 Task: Check the sale-to-list ratio of fresh paint in the last 1 year.
Action: Mouse moved to (957, 280)
Screenshot: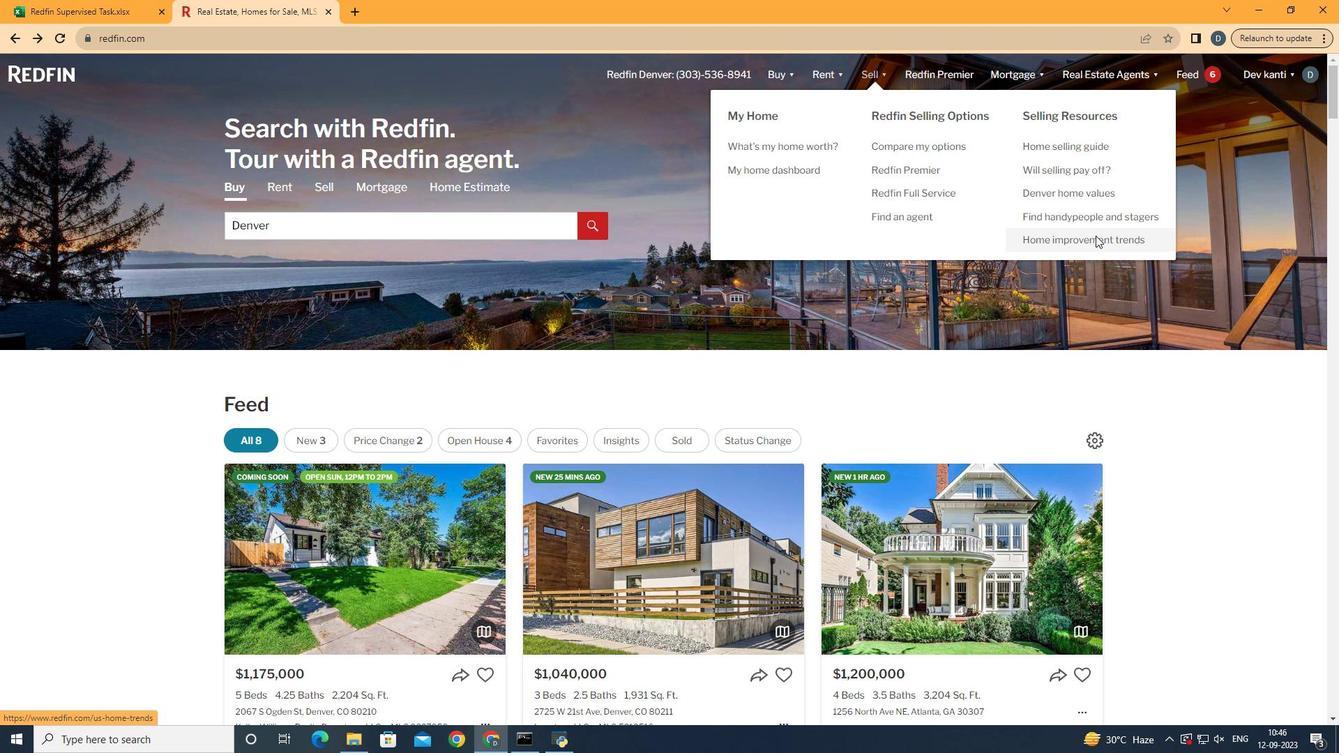 
Action: Mouse pressed left at (957, 280)
Screenshot: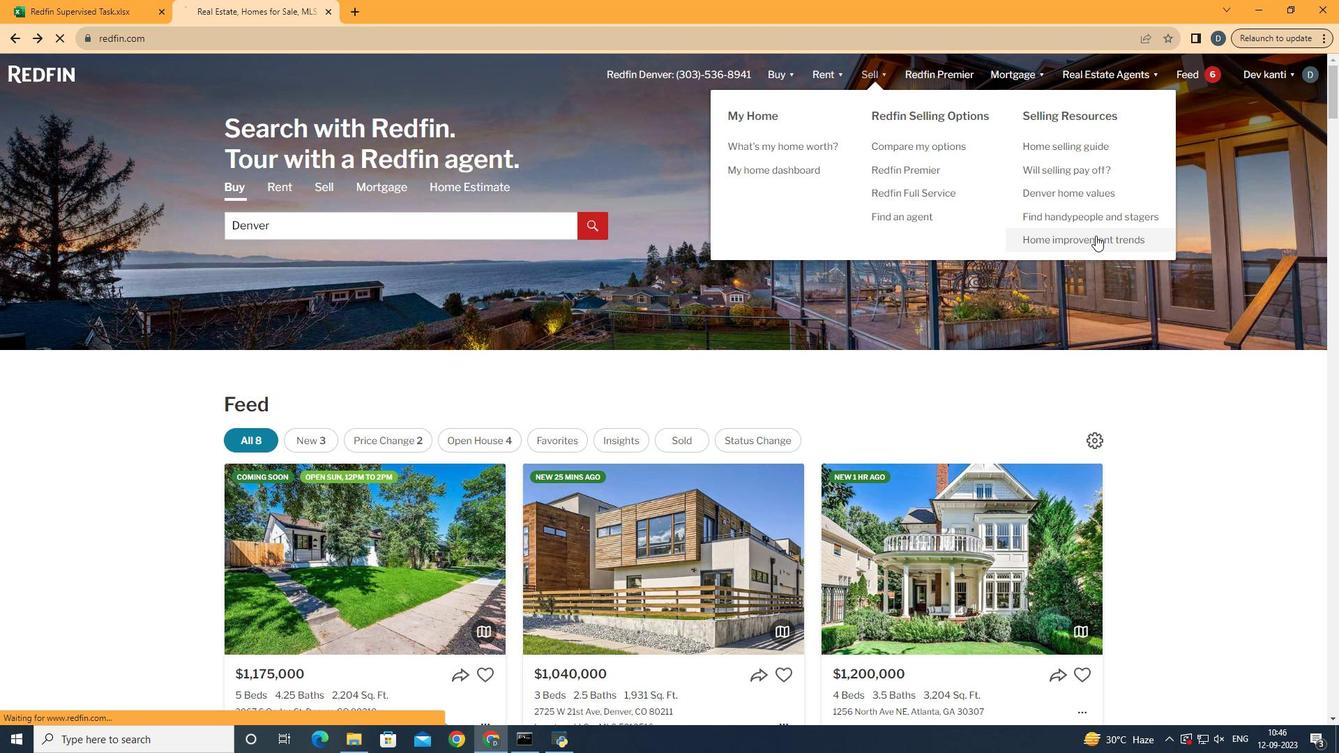 
Action: Mouse moved to (417, 311)
Screenshot: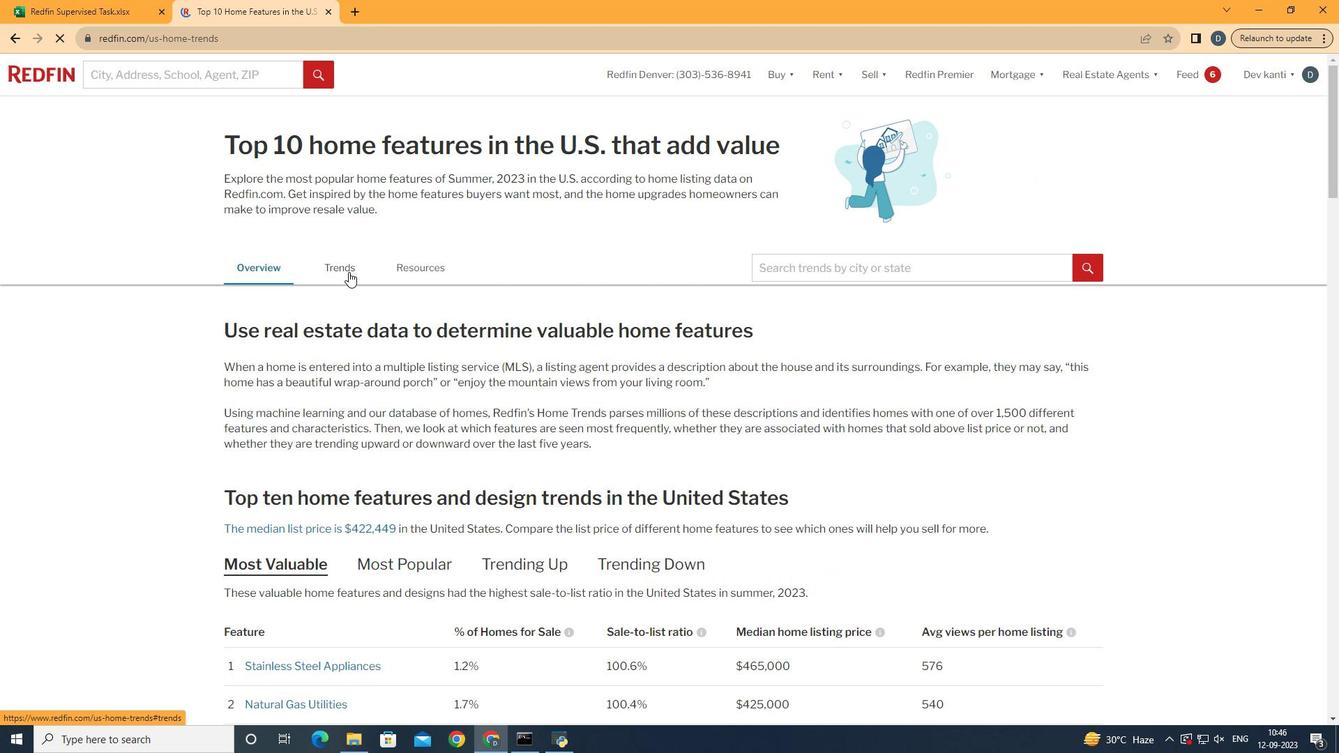
Action: Mouse pressed left at (417, 311)
Screenshot: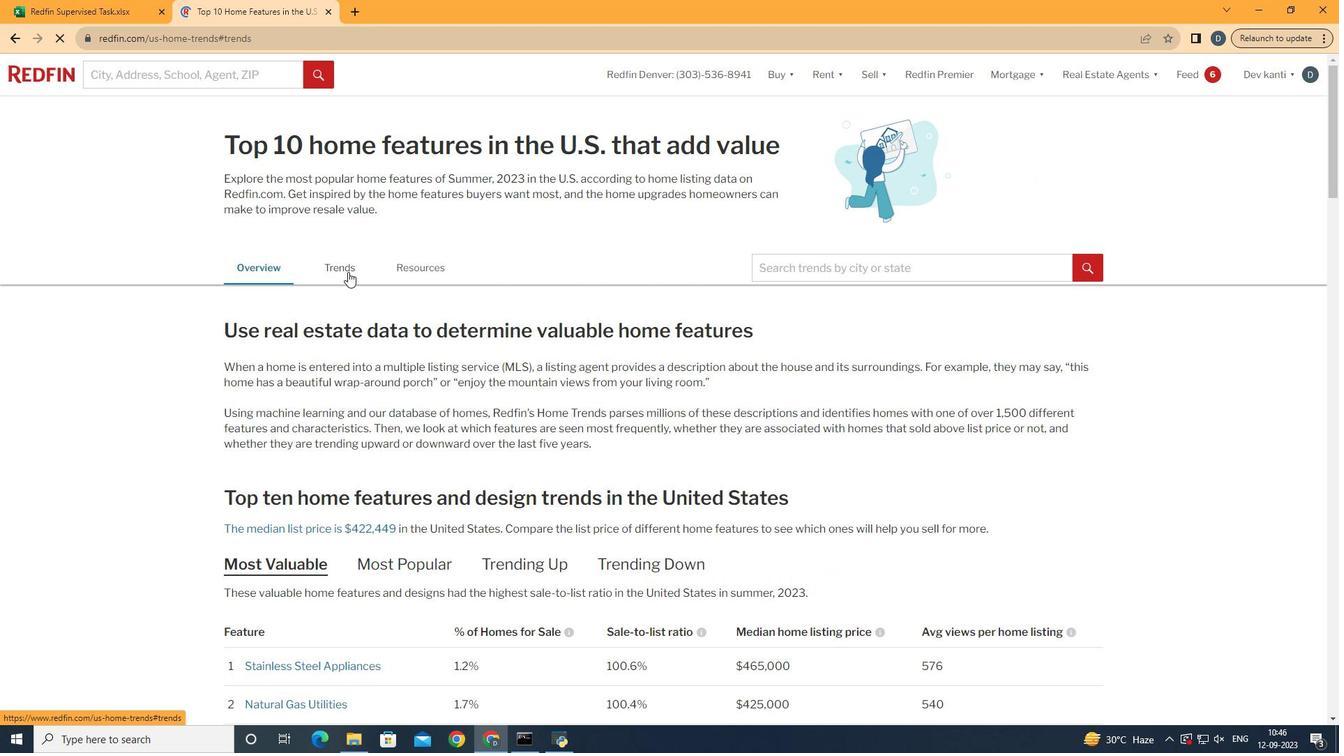 
Action: Mouse moved to (522, 450)
Screenshot: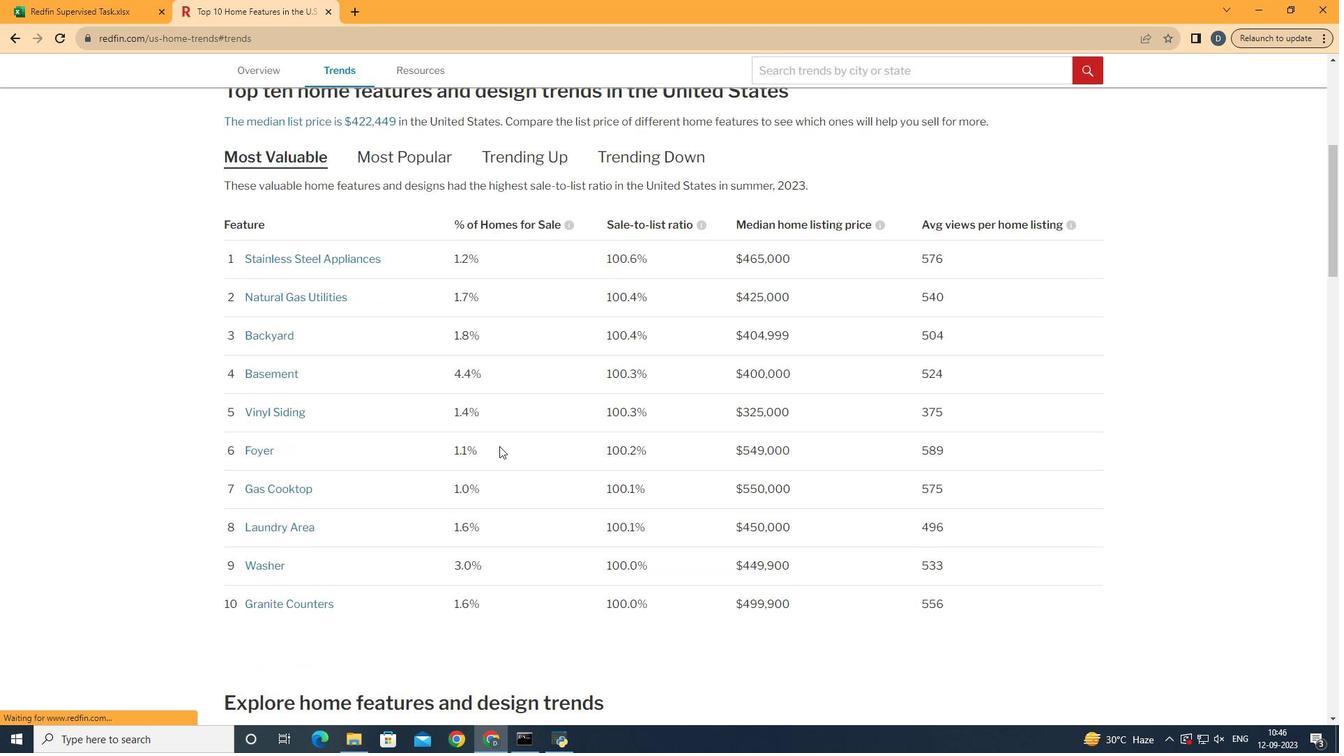 
Action: Mouse scrolled (522, 450) with delta (0, 0)
Screenshot: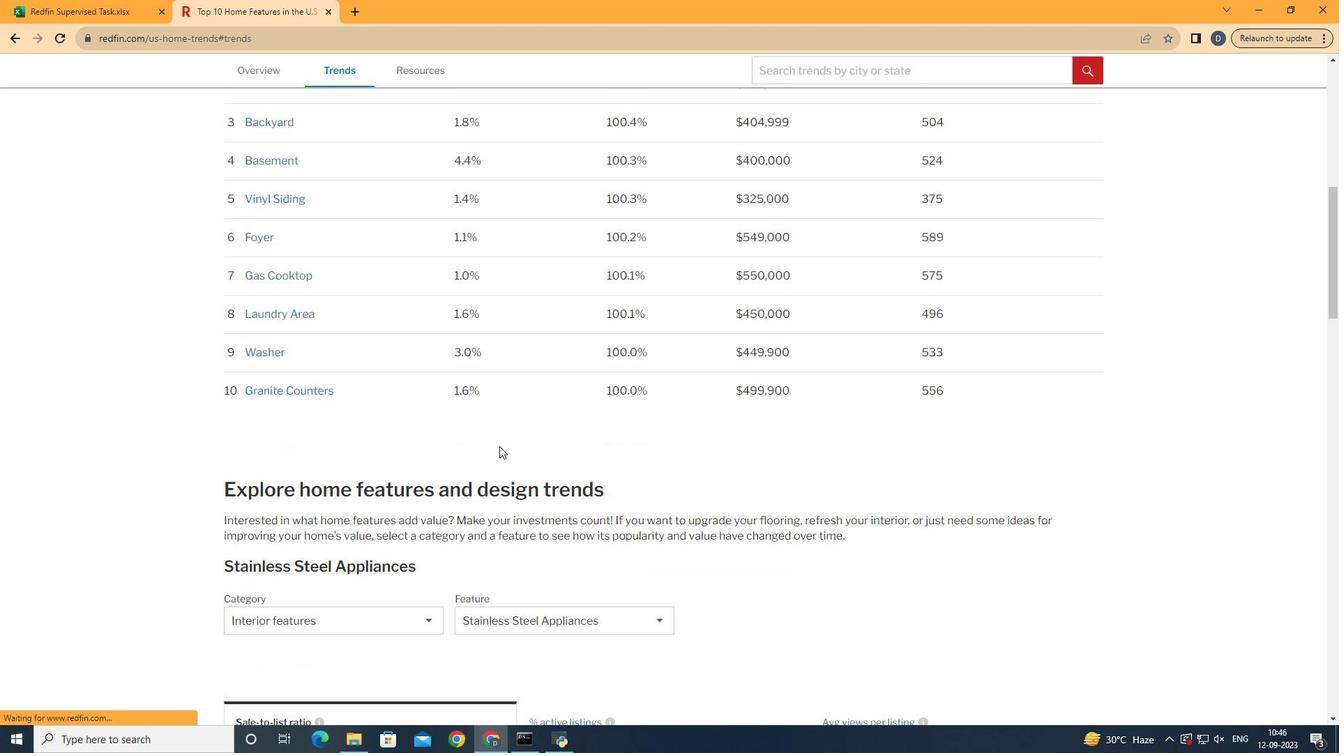 
Action: Mouse moved to (522, 450)
Screenshot: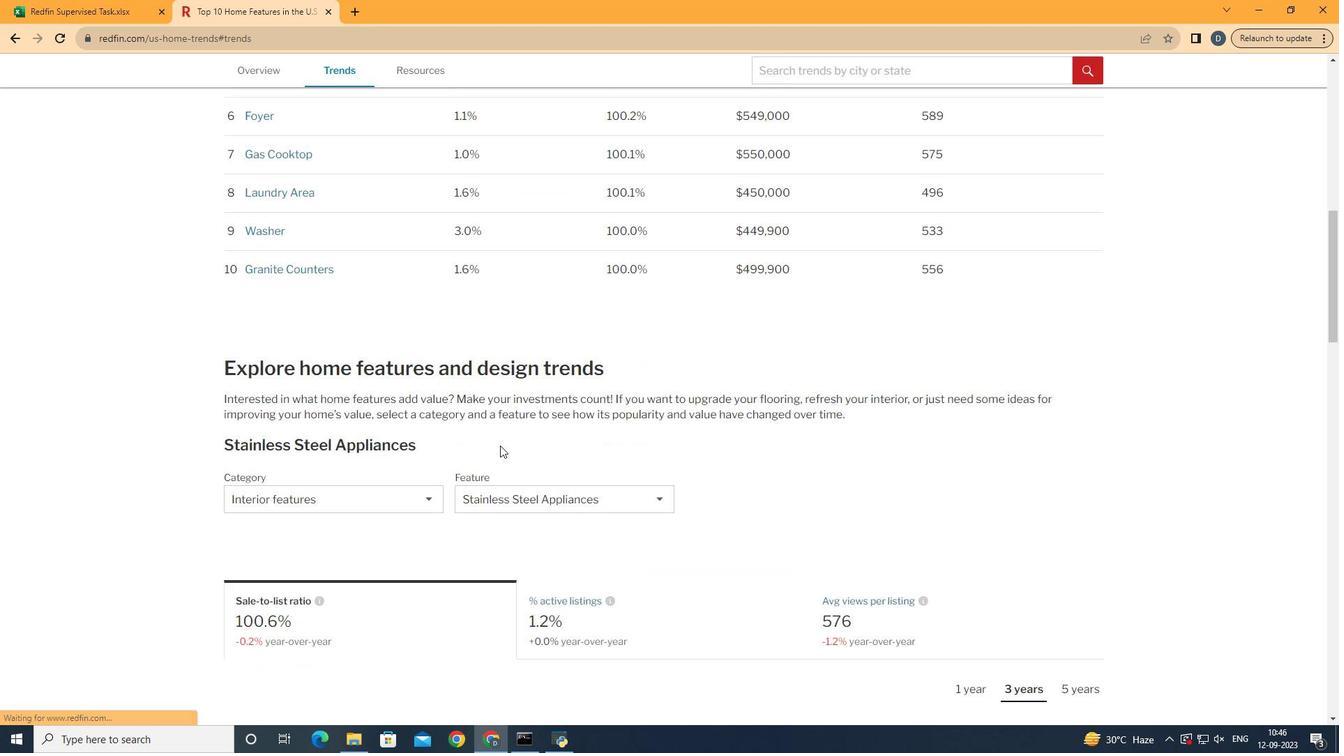 
Action: Mouse scrolled (522, 450) with delta (0, 0)
Screenshot: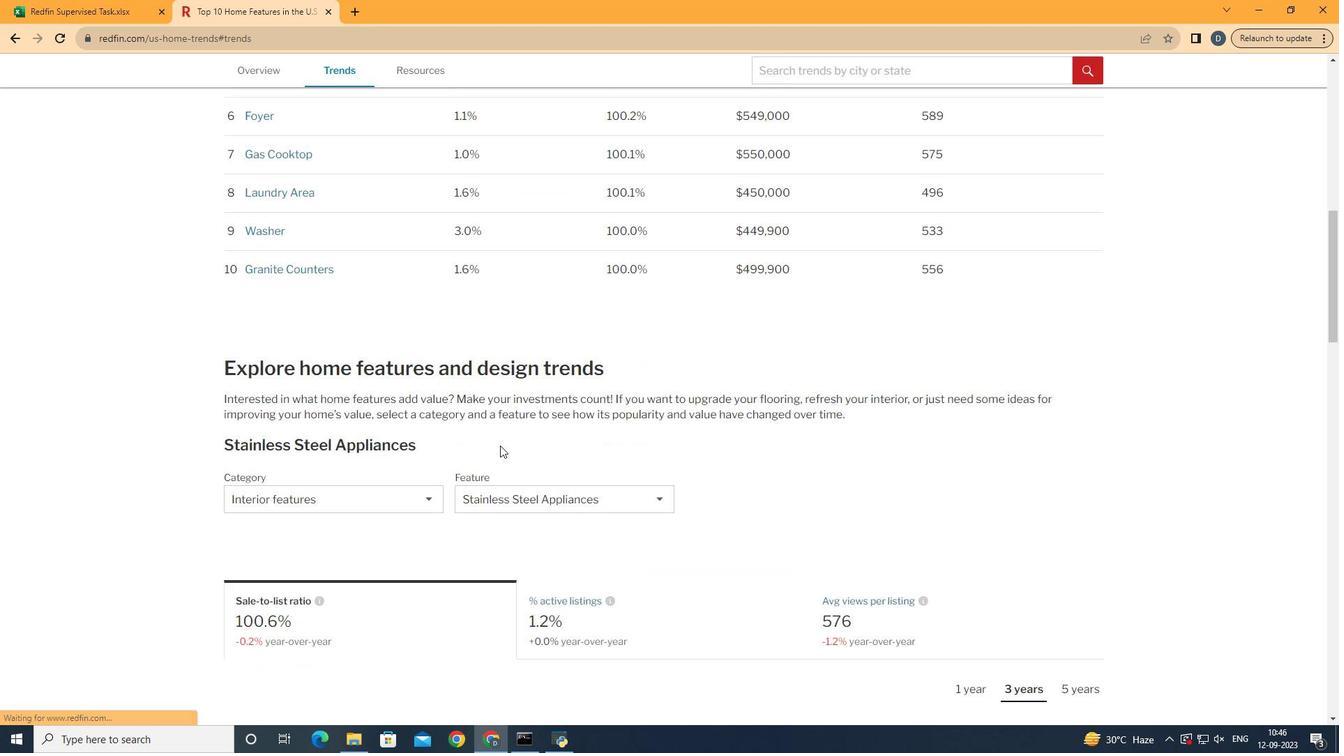 
Action: Mouse moved to (523, 450)
Screenshot: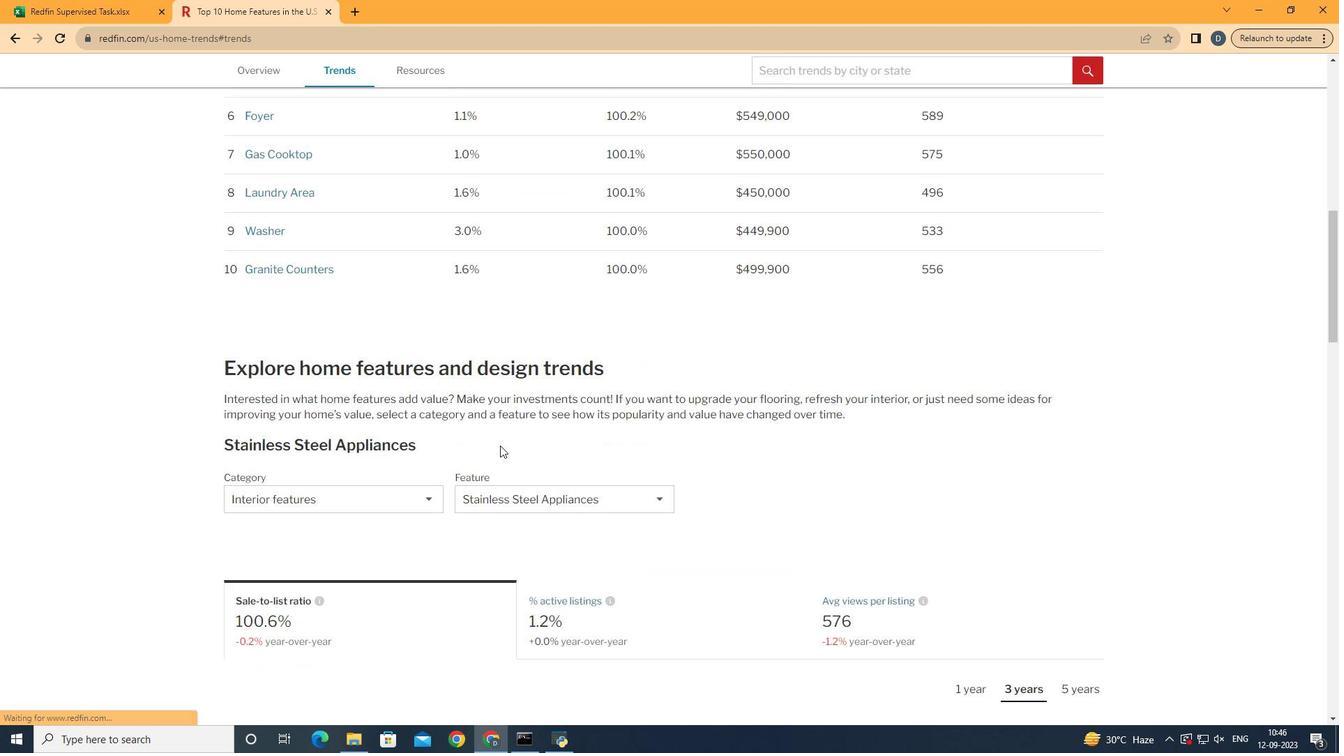 
Action: Mouse scrolled (523, 450) with delta (0, 0)
Screenshot: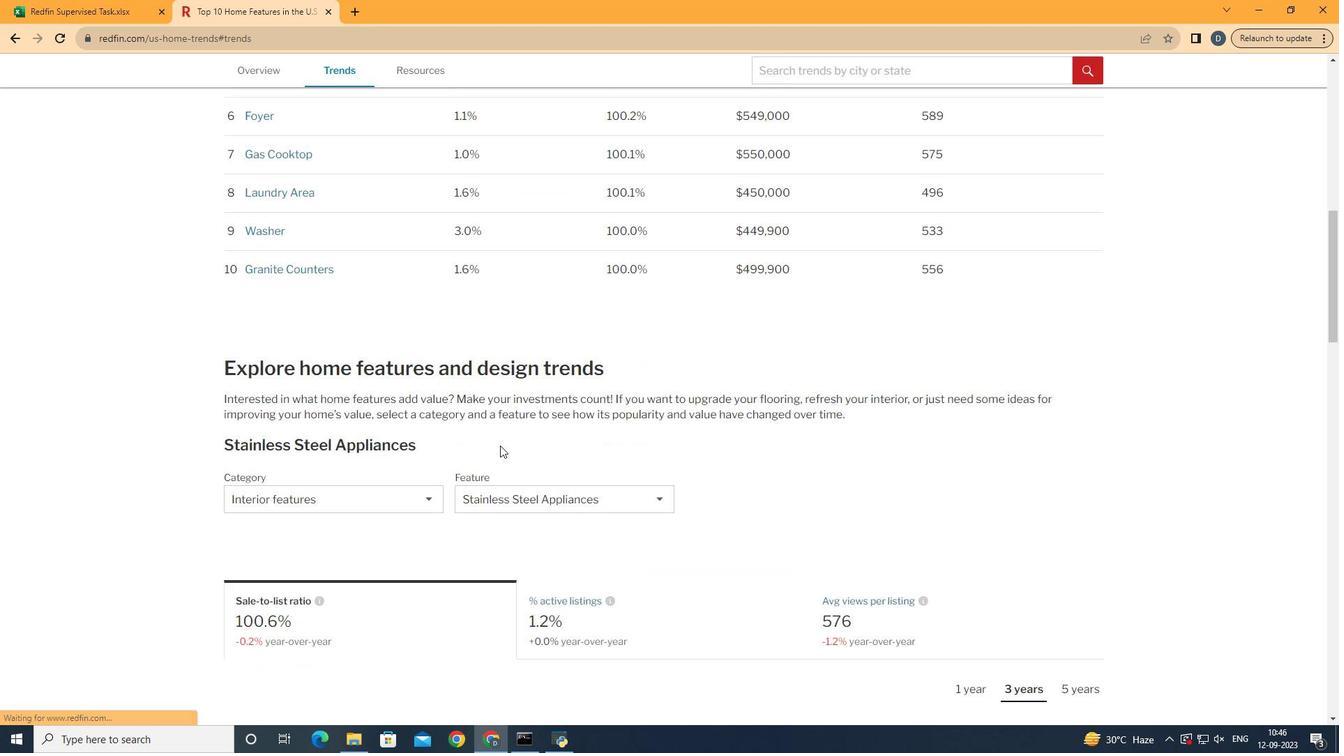 
Action: Mouse moved to (524, 450)
Screenshot: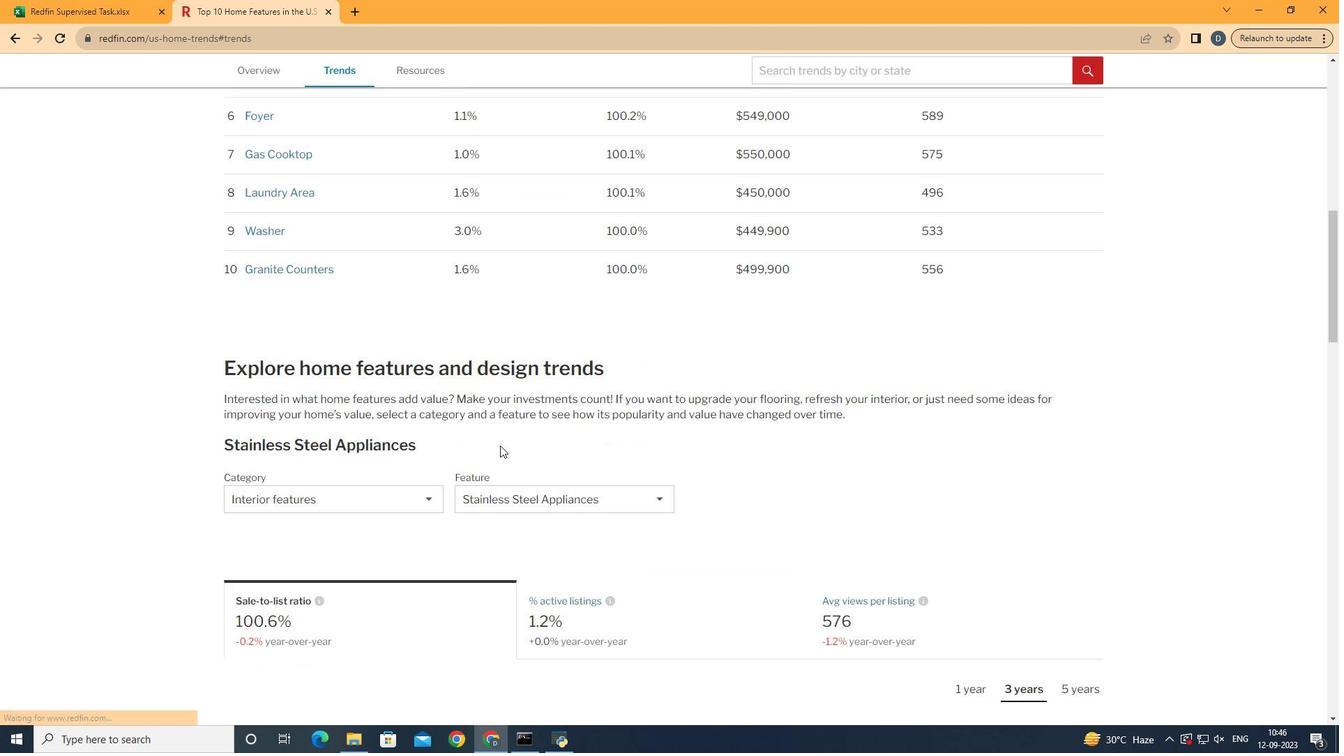 
Action: Mouse scrolled (524, 450) with delta (0, 0)
Screenshot: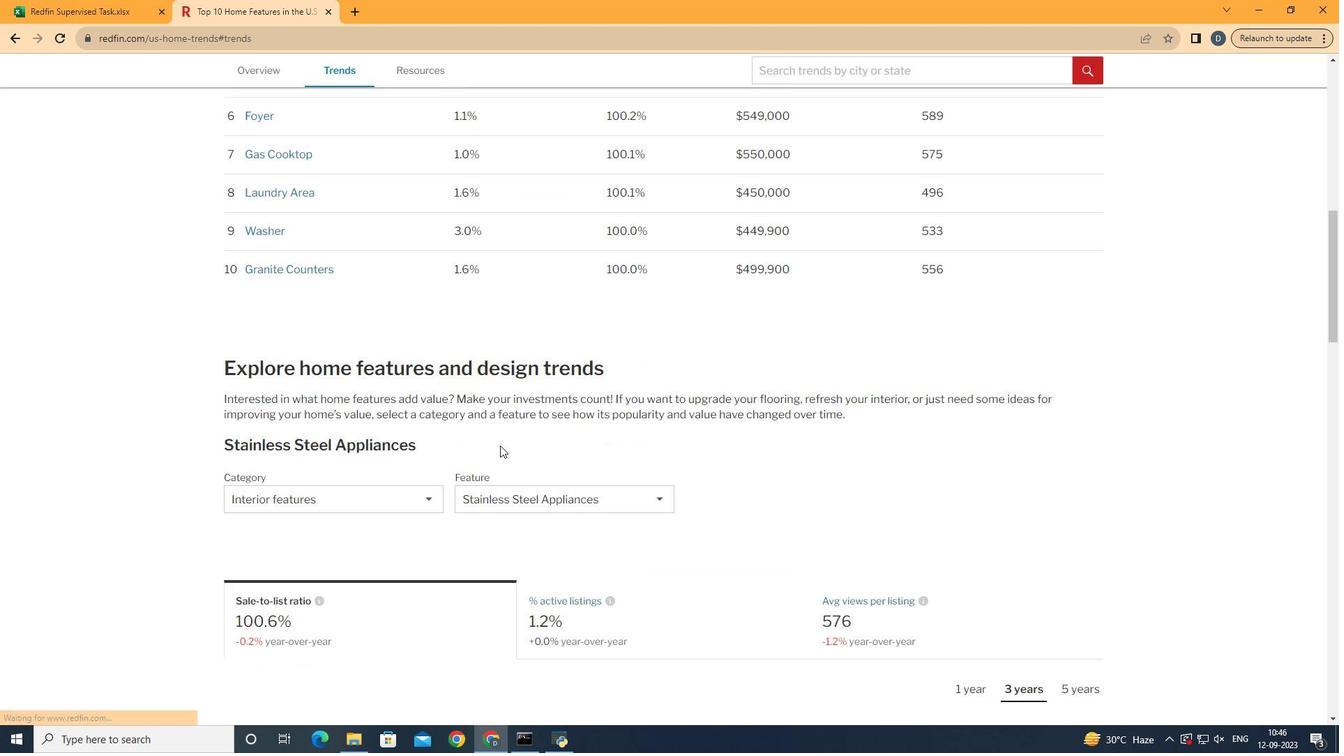 
Action: Mouse moved to (525, 450)
Screenshot: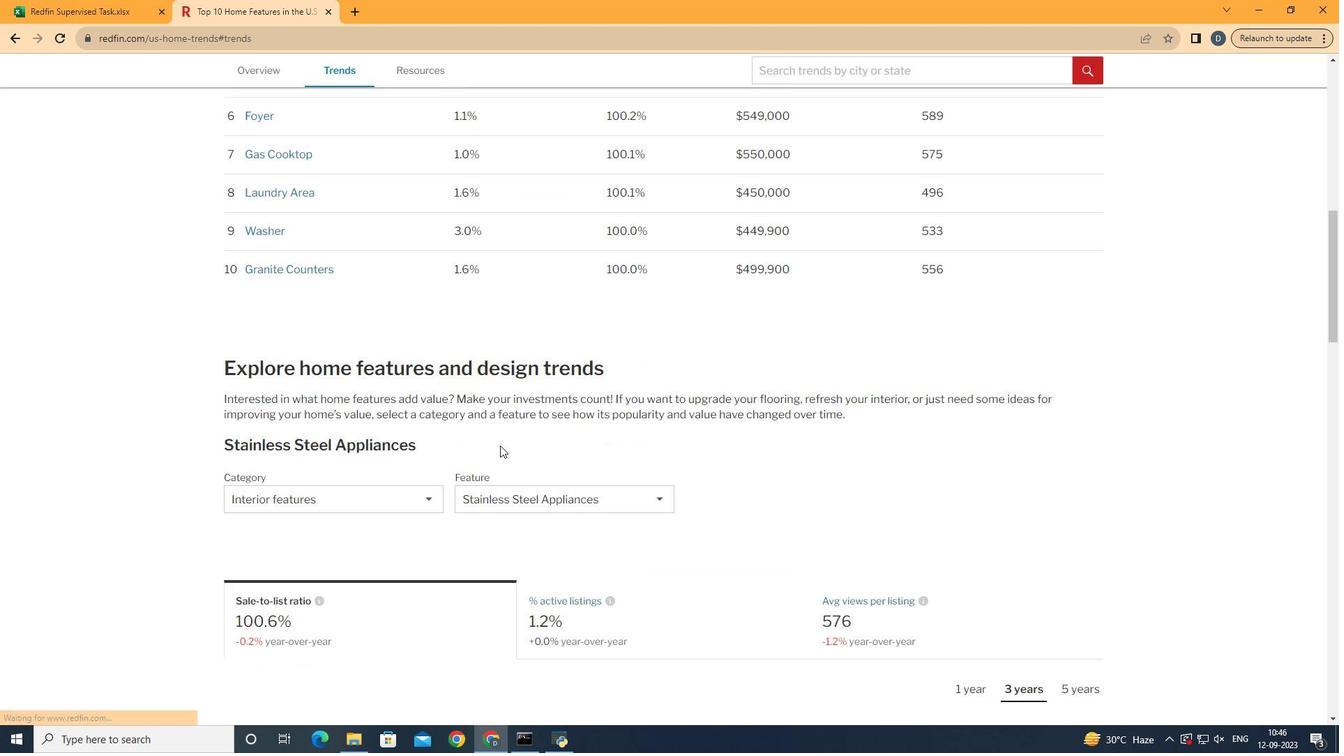 
Action: Mouse scrolled (525, 450) with delta (0, 0)
Screenshot: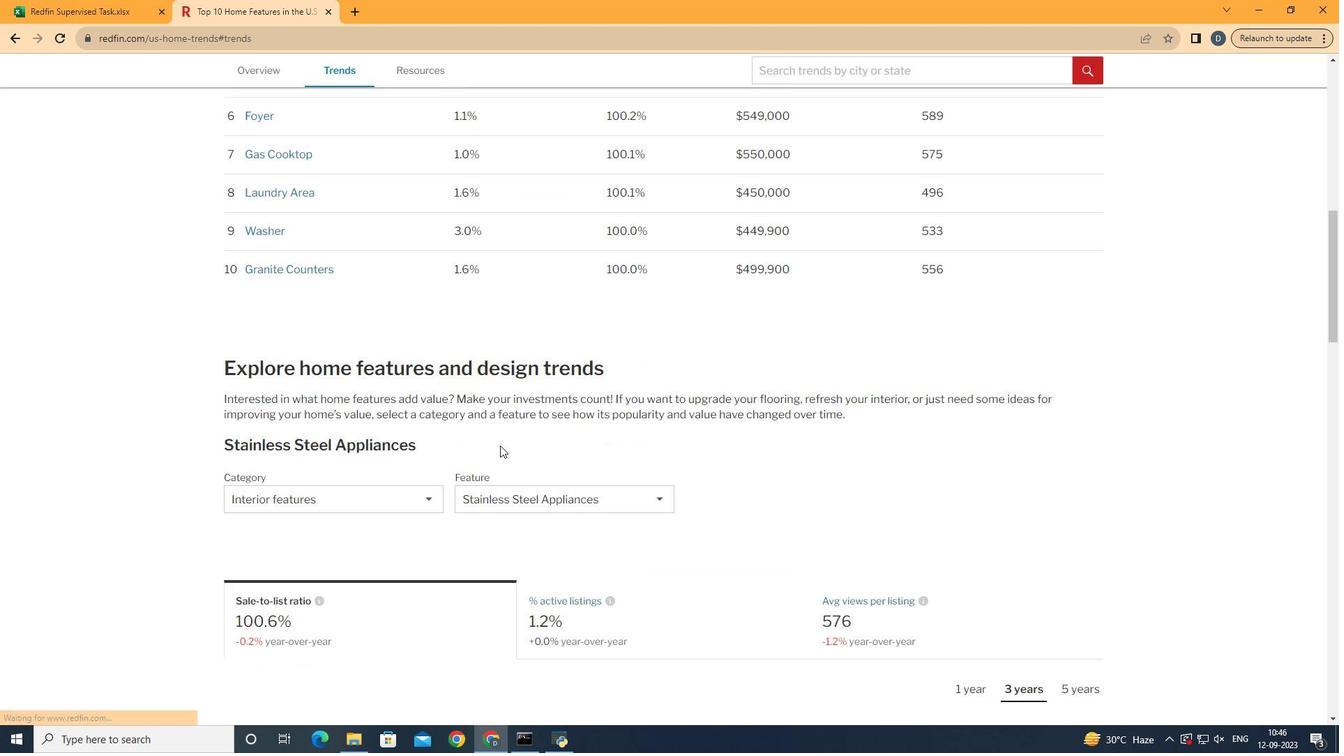 
Action: Mouse moved to (526, 449)
Screenshot: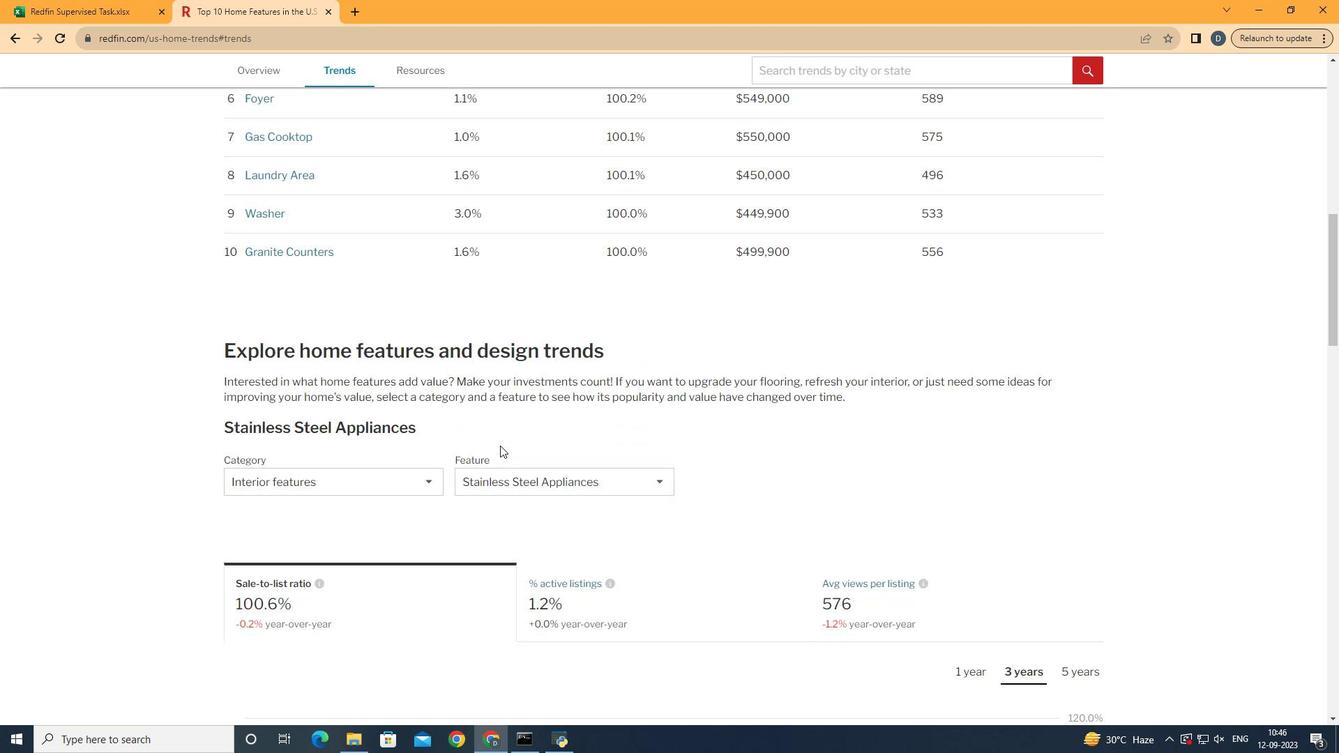 
Action: Mouse scrolled (526, 449) with delta (0, 0)
Screenshot: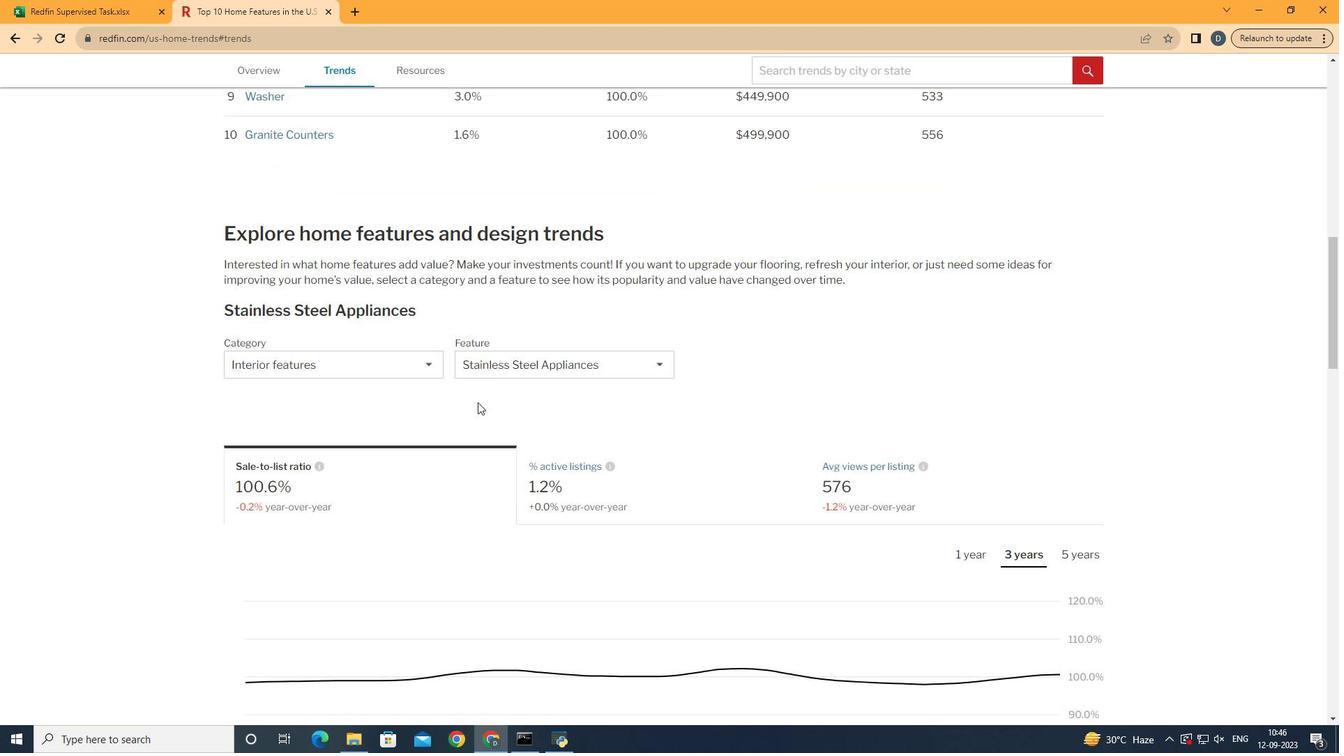 
Action: Mouse scrolled (526, 449) with delta (0, 0)
Screenshot: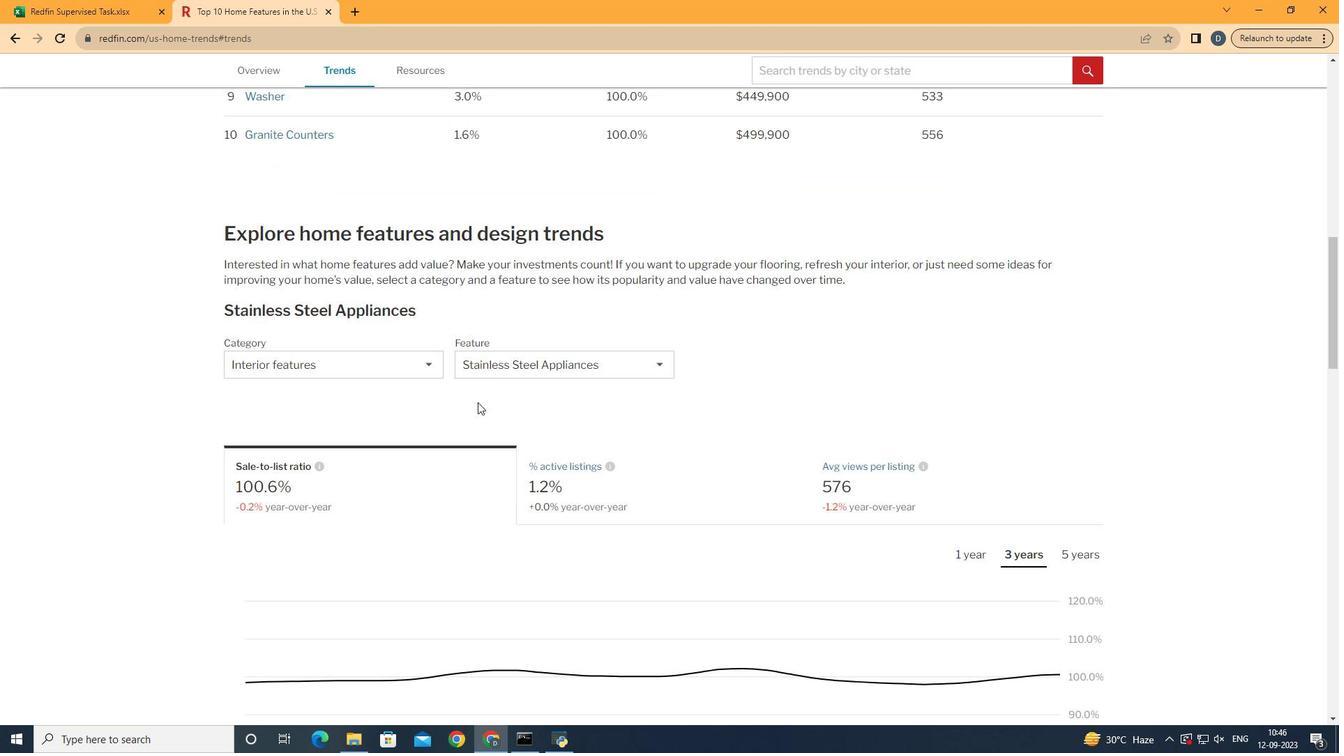 
Action: Mouse moved to (475, 385)
Screenshot: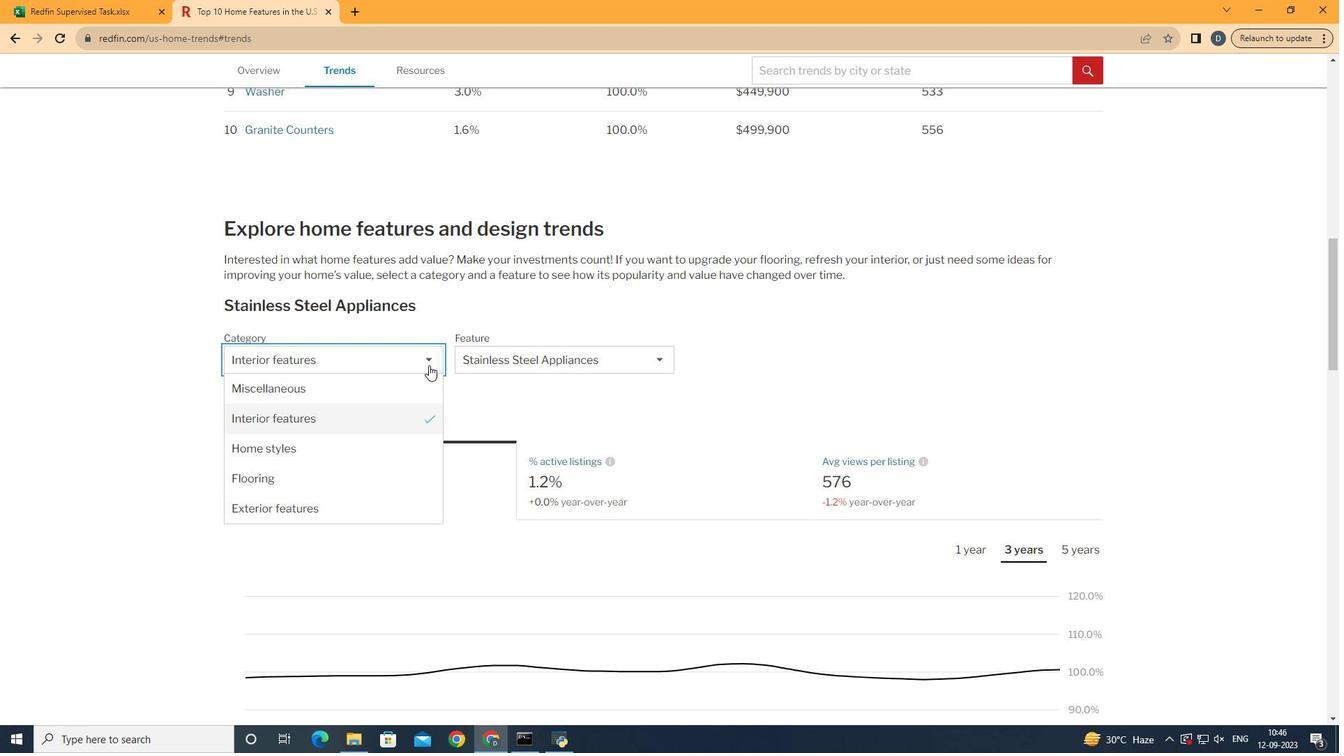 
Action: Mouse pressed left at (475, 385)
Screenshot: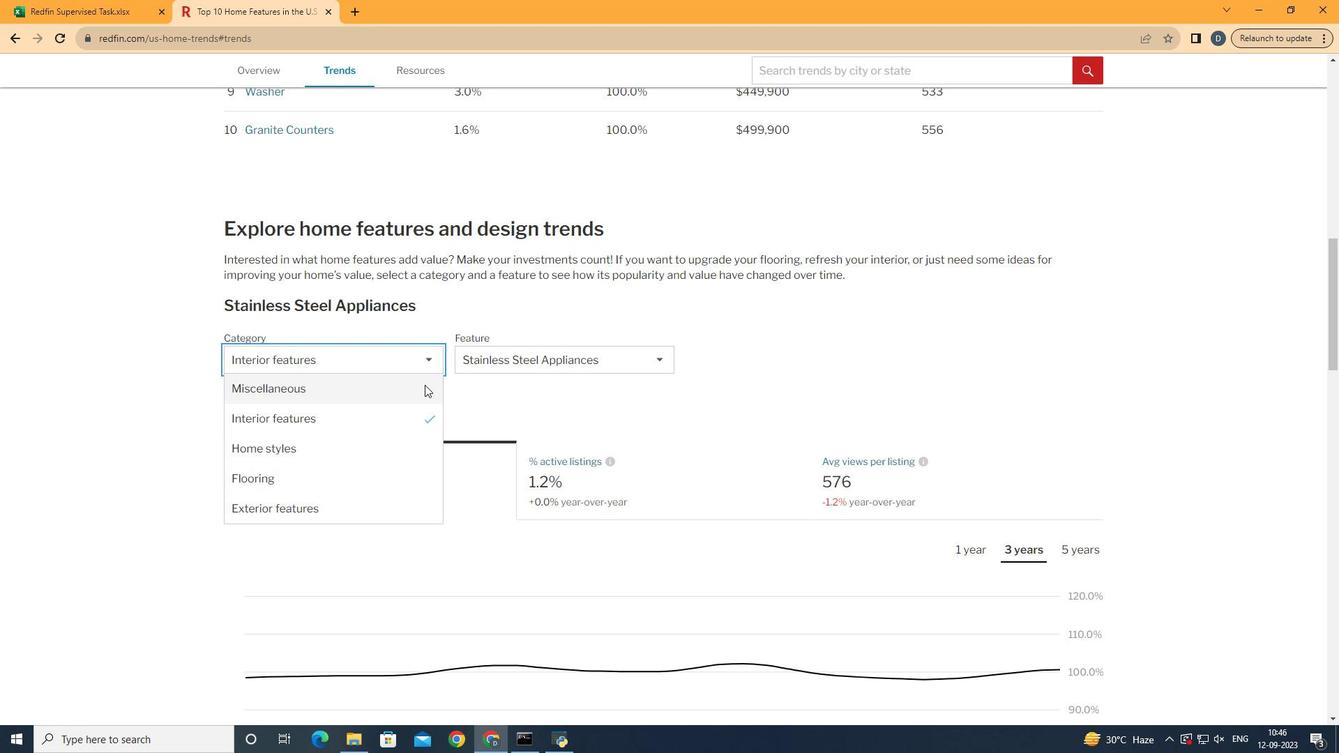 
Action: Mouse moved to (466, 424)
Screenshot: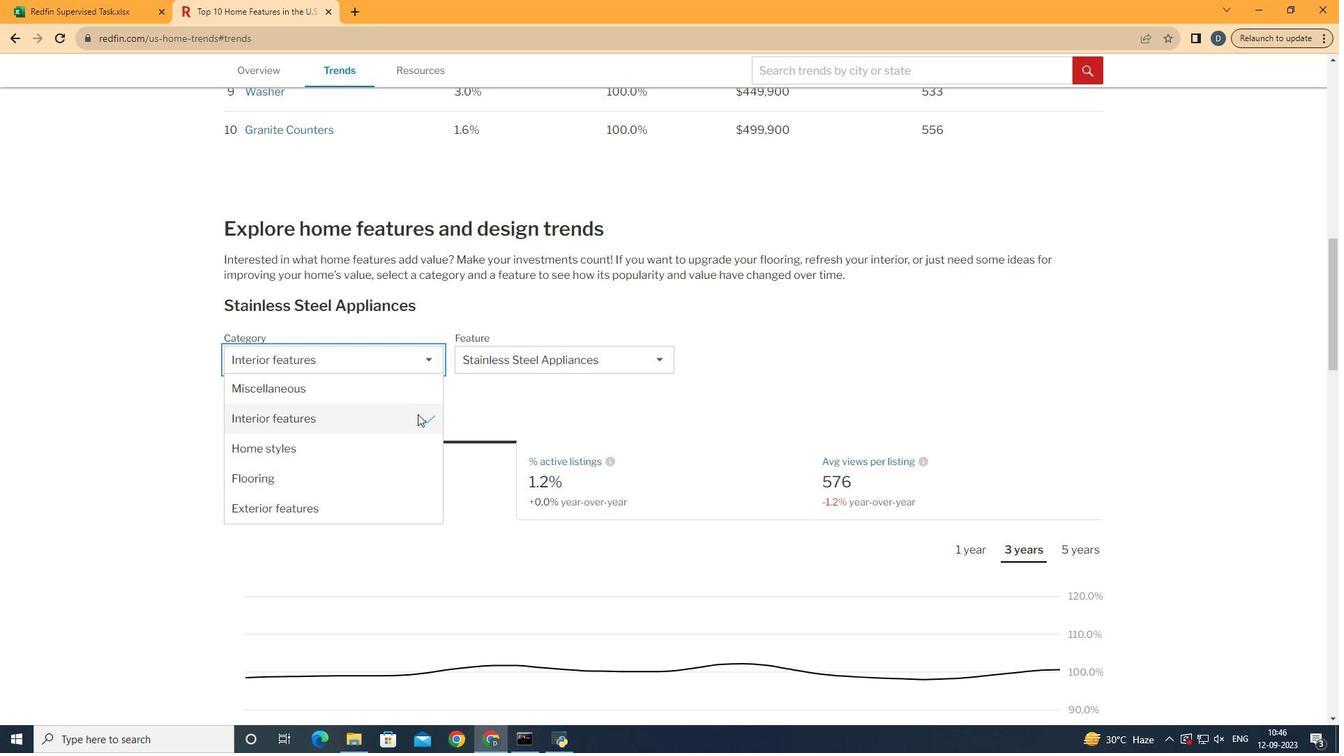 
Action: Mouse pressed left at (466, 424)
Screenshot: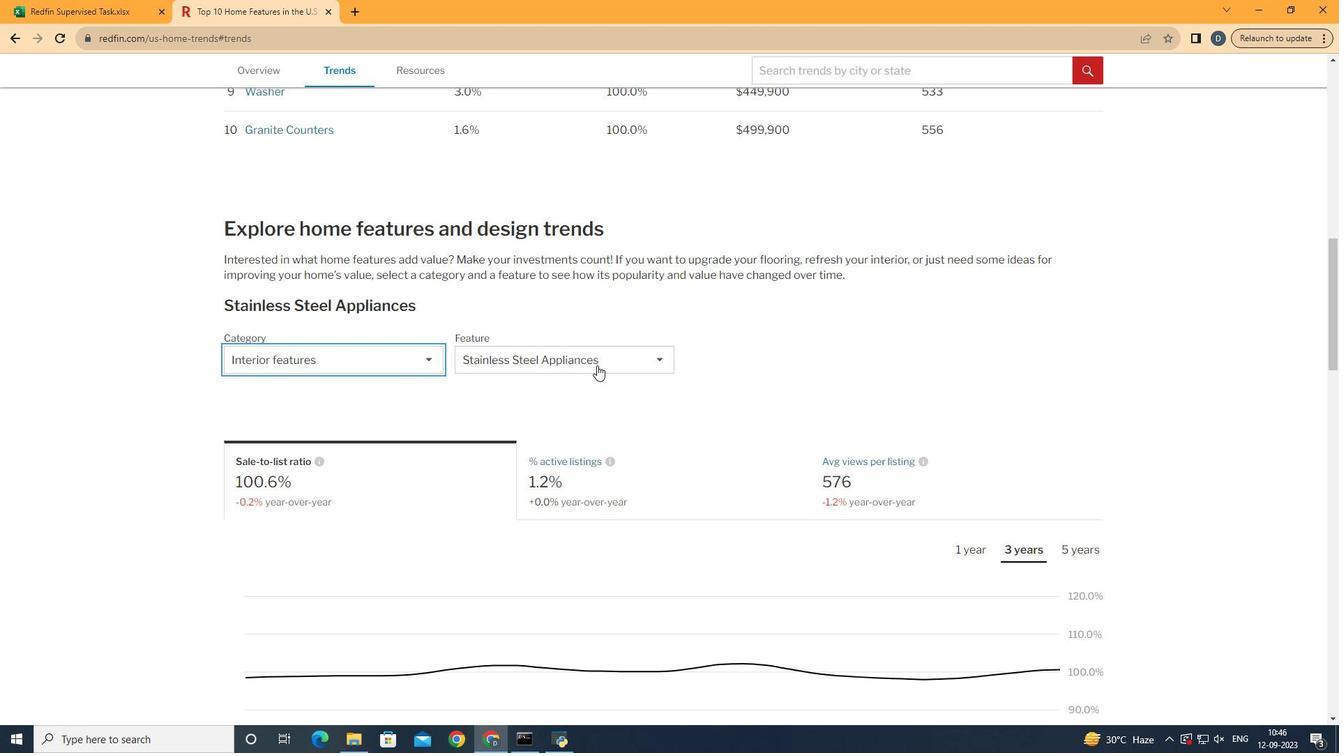 
Action: Mouse moved to (605, 381)
Screenshot: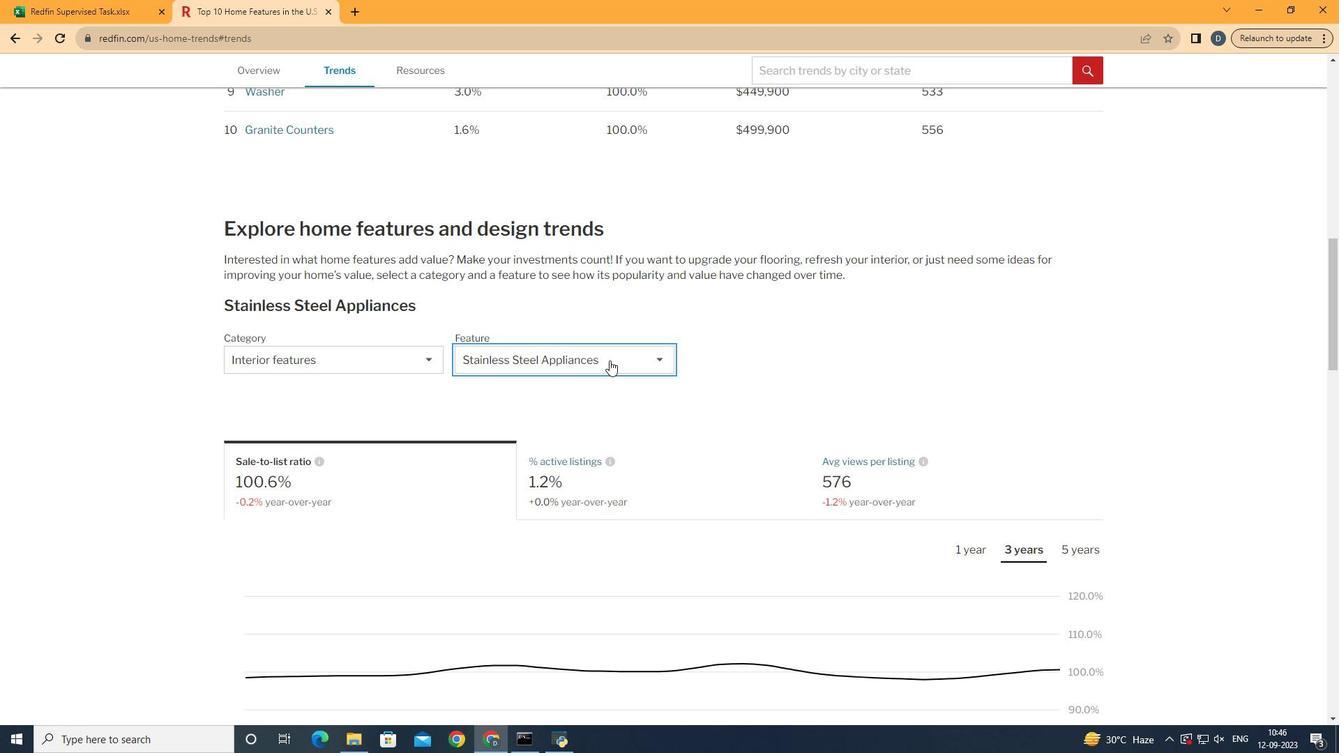 
Action: Mouse pressed left at (605, 381)
Screenshot: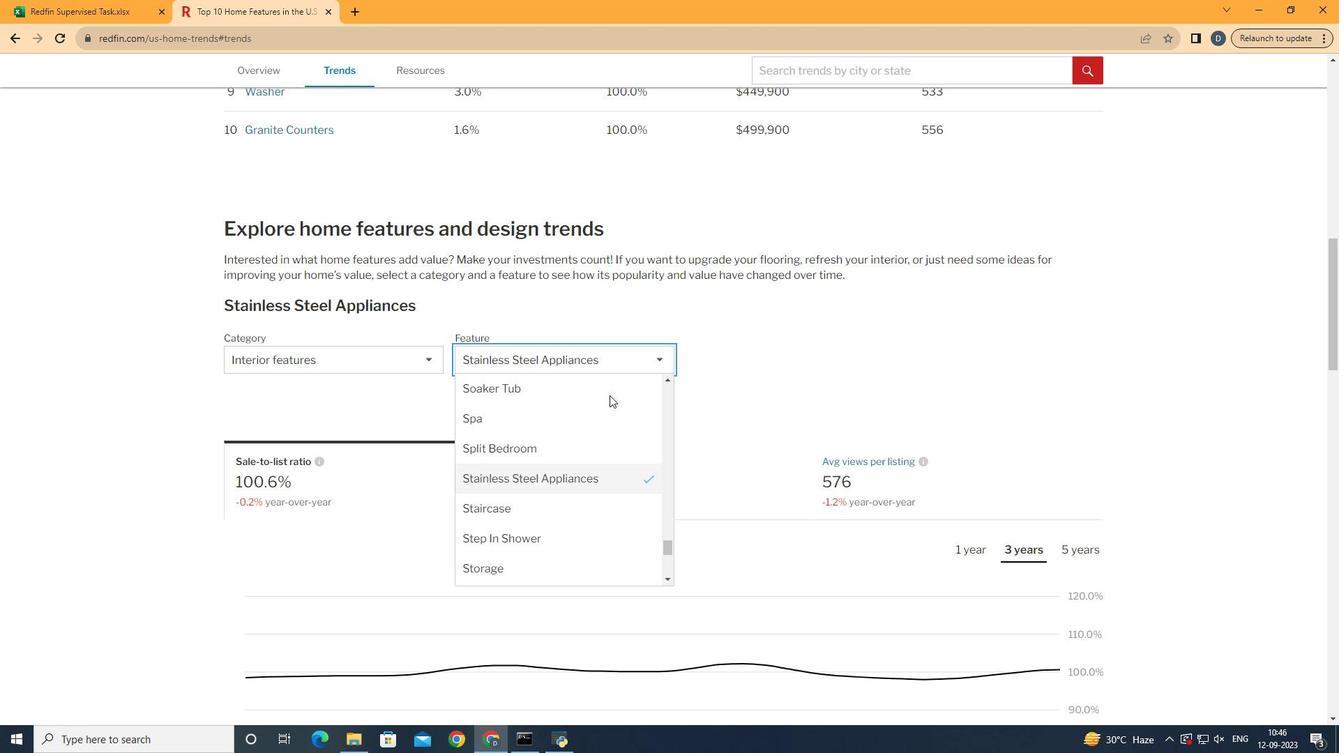
Action: Mouse moved to (599, 463)
Screenshot: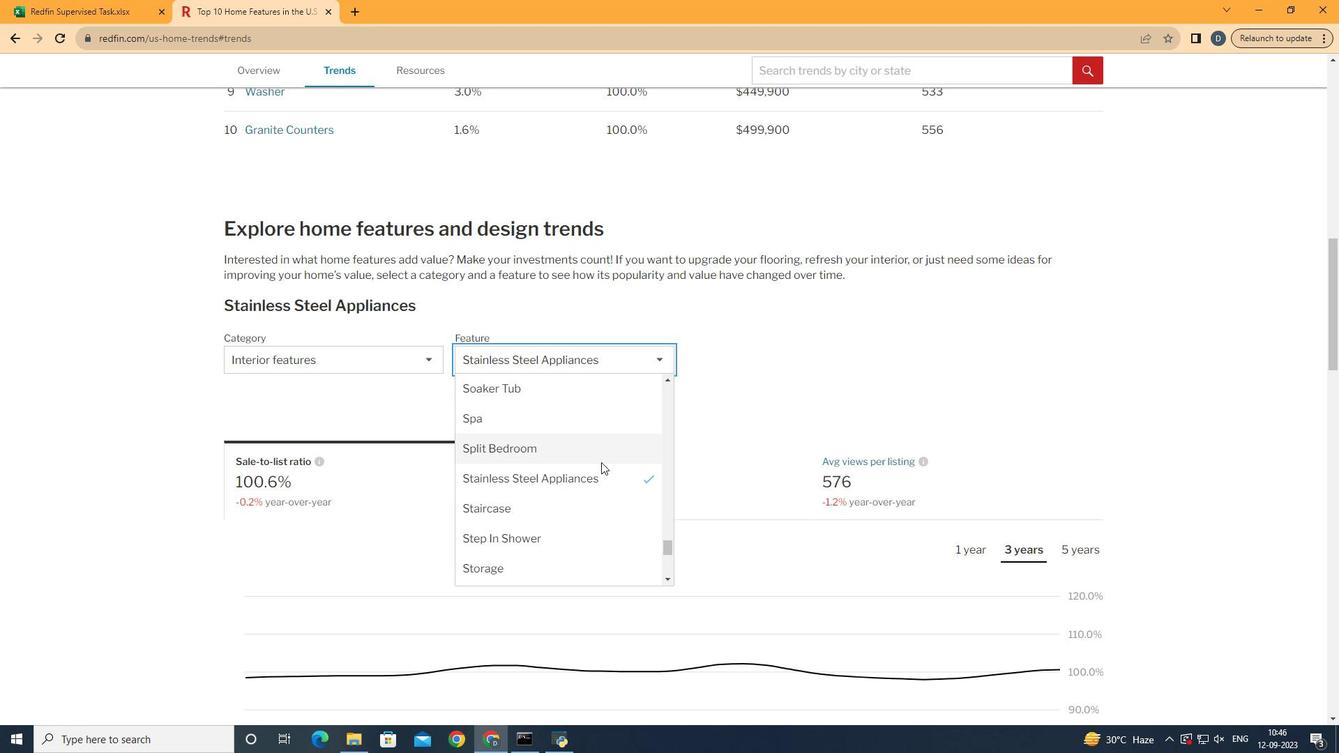 
Action: Mouse scrolled (599, 463) with delta (0, 0)
Screenshot: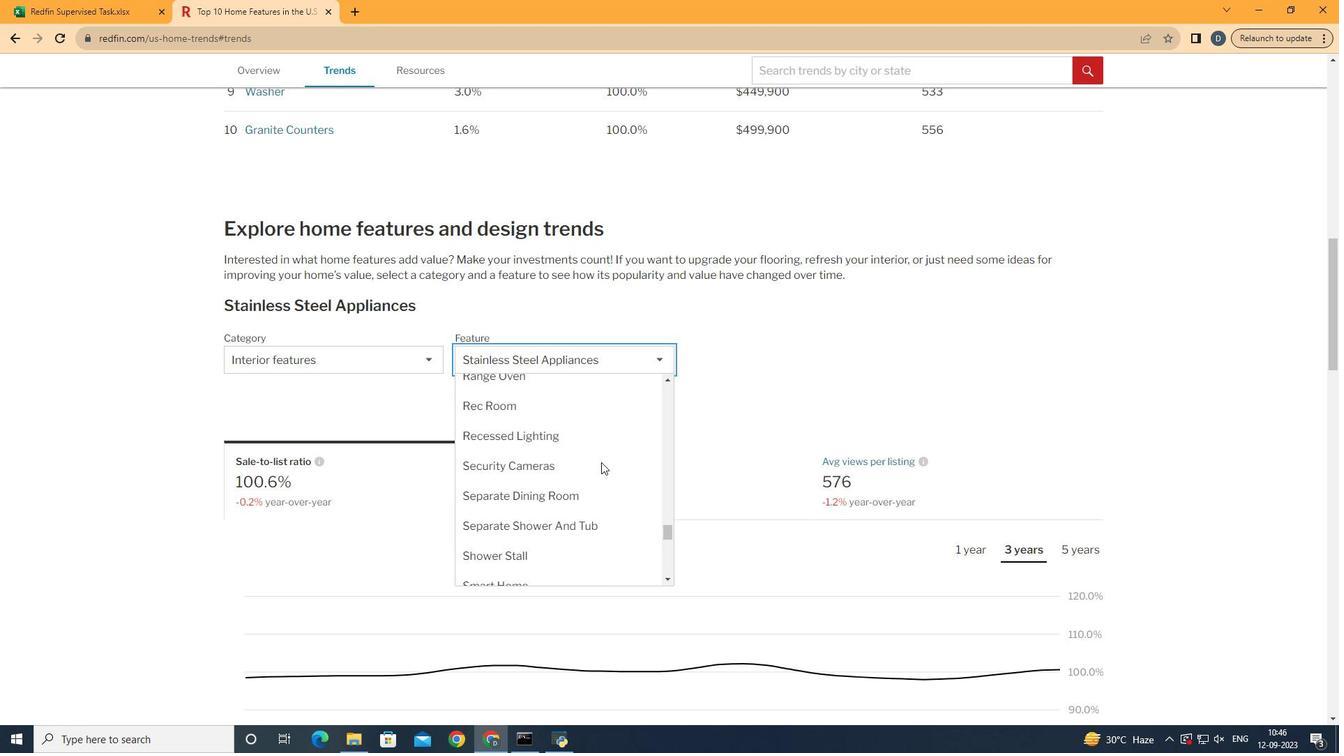 
Action: Mouse scrolled (599, 463) with delta (0, 0)
Screenshot: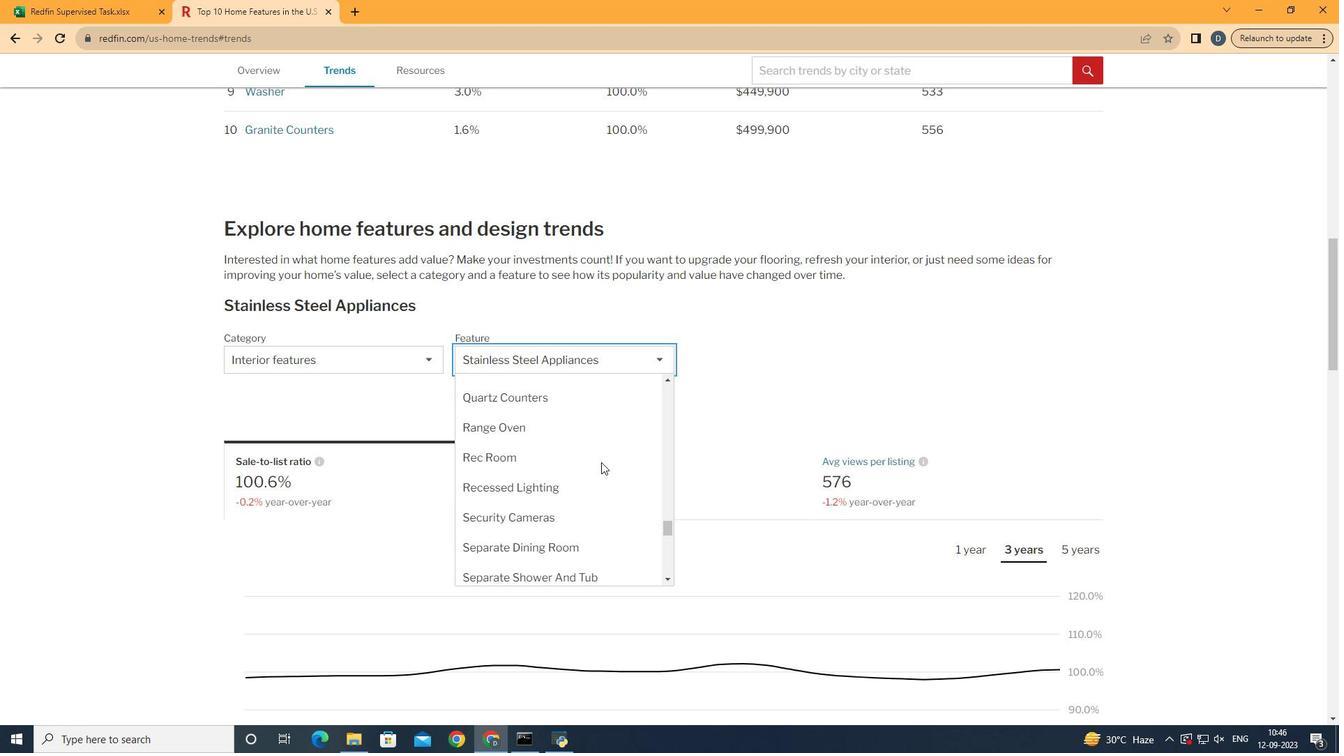
Action: Mouse scrolled (599, 463) with delta (0, 0)
Screenshot: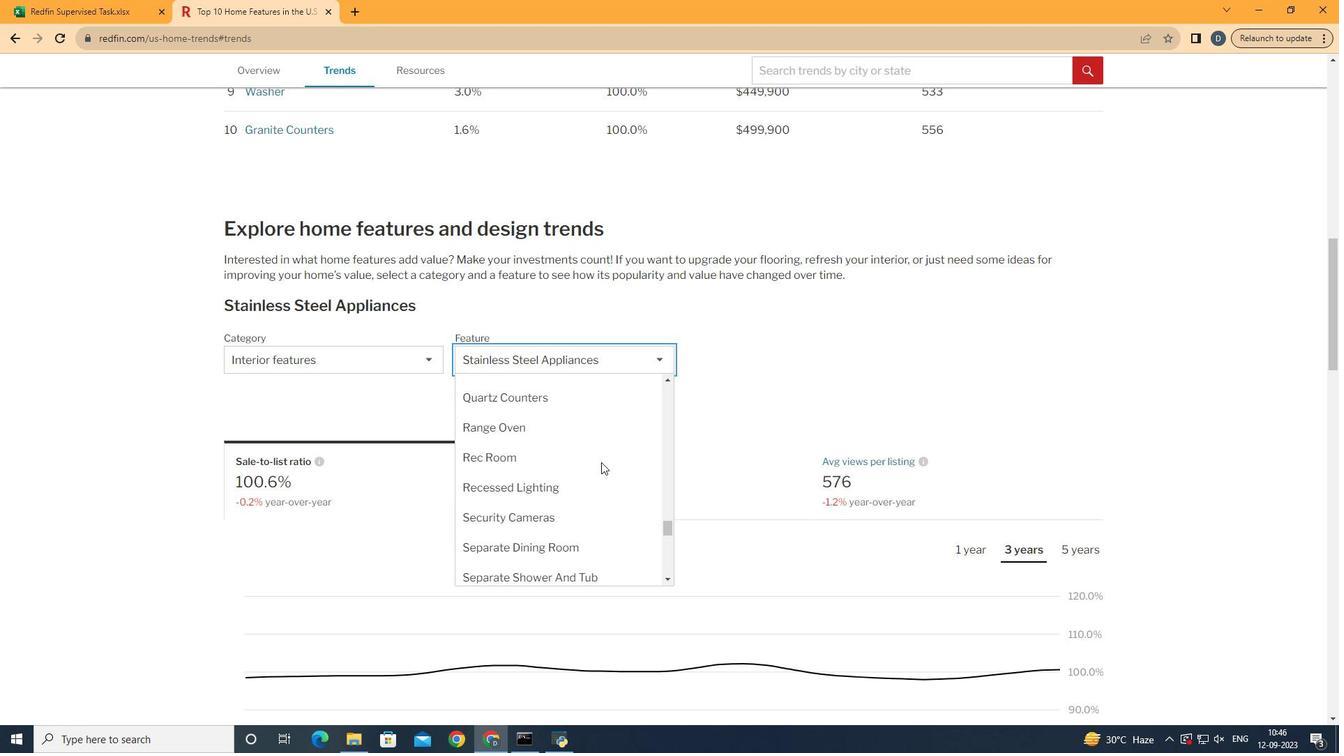 
Action: Mouse scrolled (599, 463) with delta (0, 0)
Screenshot: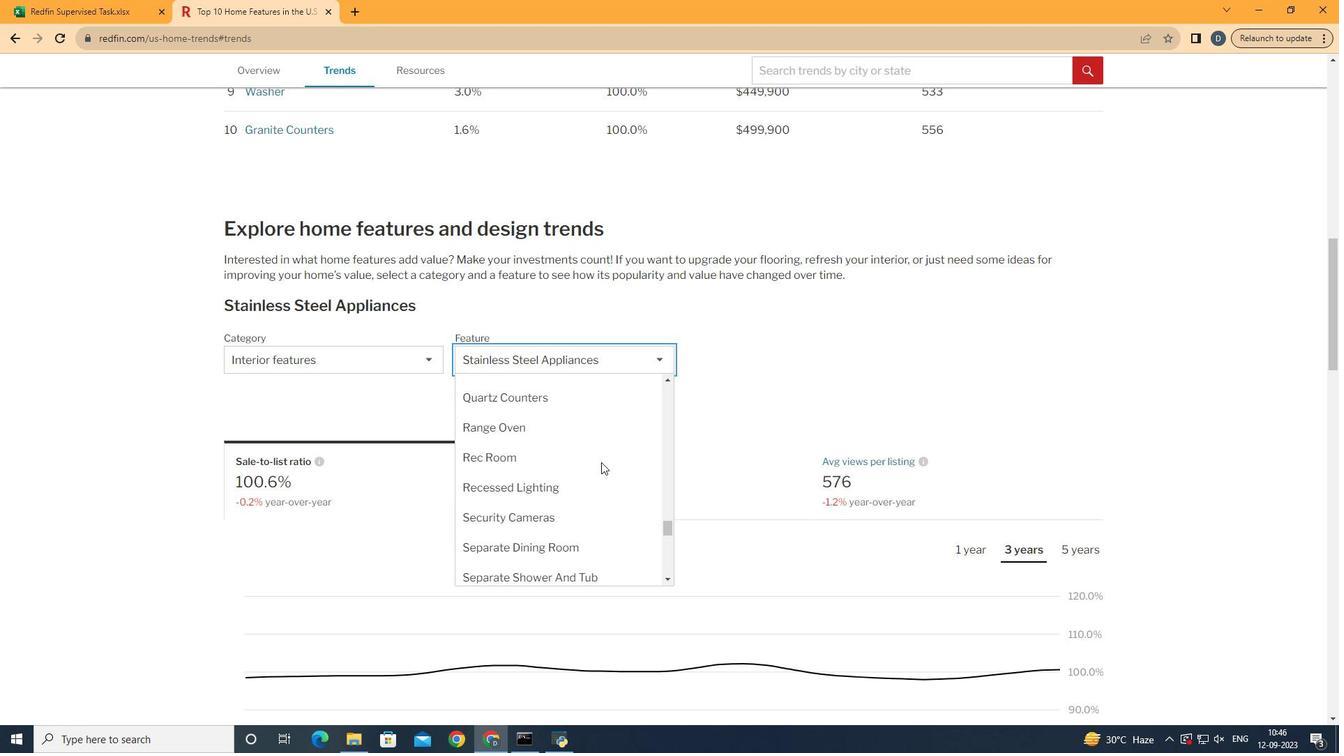 
Action: Mouse moved to (599, 463)
Screenshot: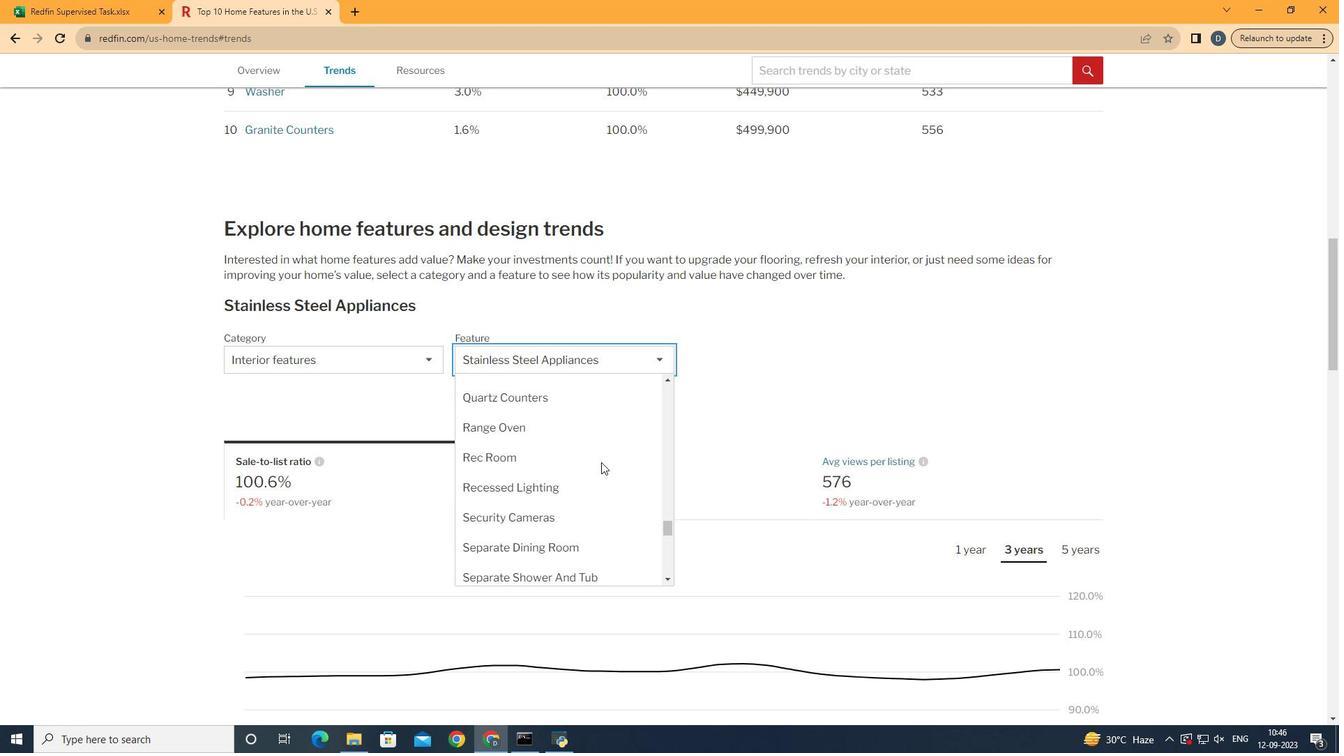 
Action: Mouse scrolled (599, 463) with delta (0, 0)
Screenshot: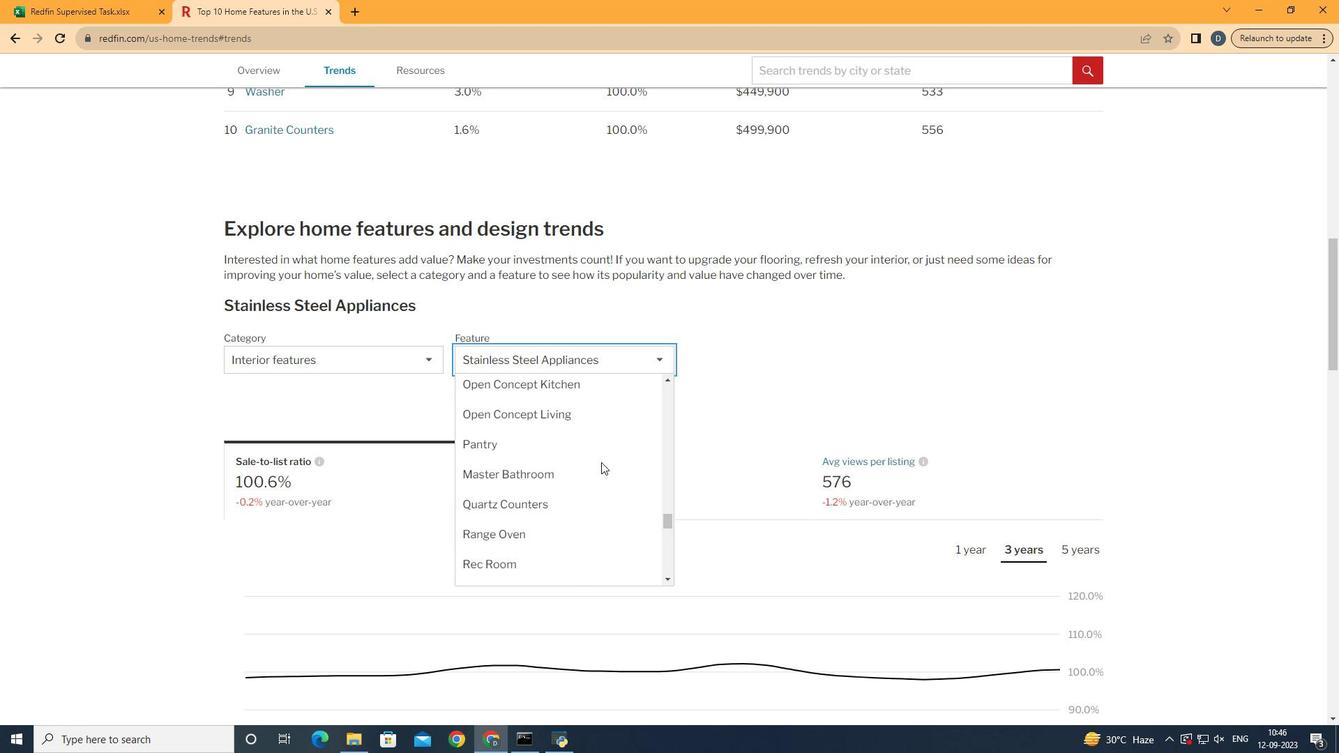 
Action: Mouse scrolled (599, 463) with delta (0, 0)
Screenshot: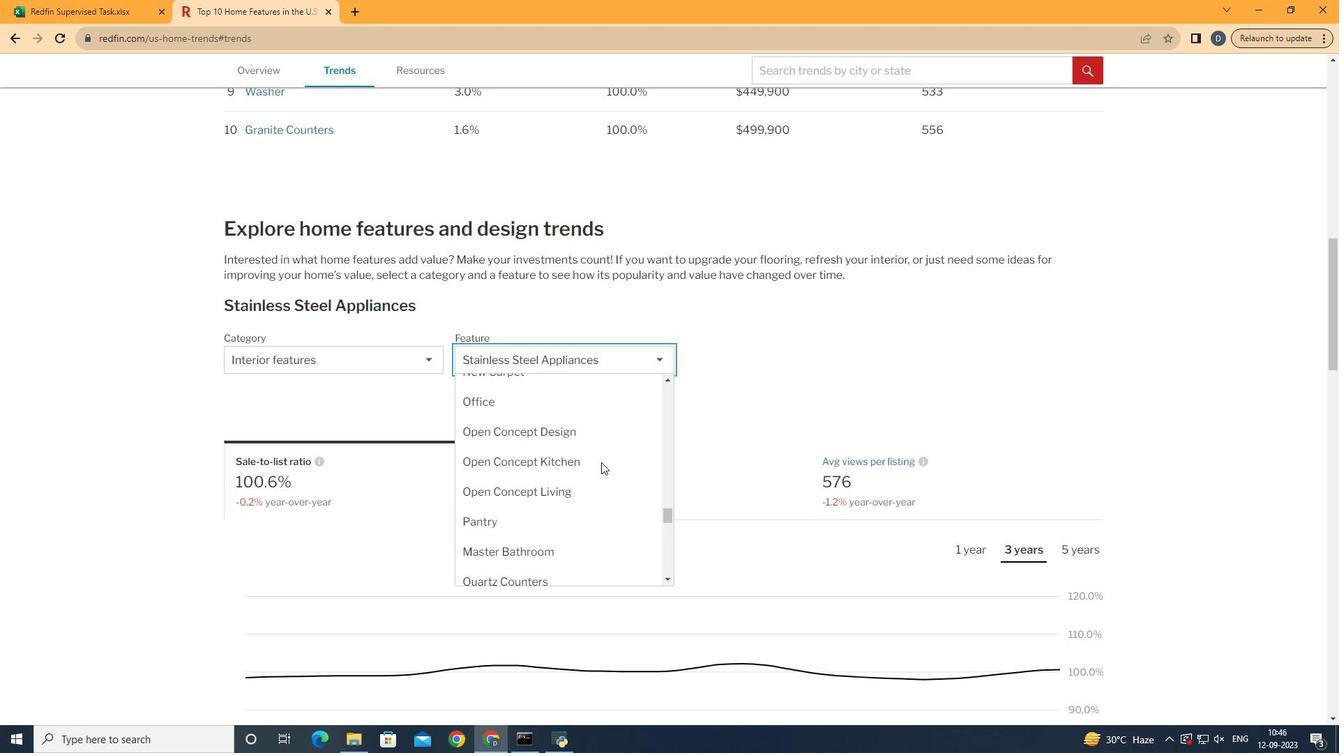 
Action: Mouse scrolled (599, 463) with delta (0, 0)
Screenshot: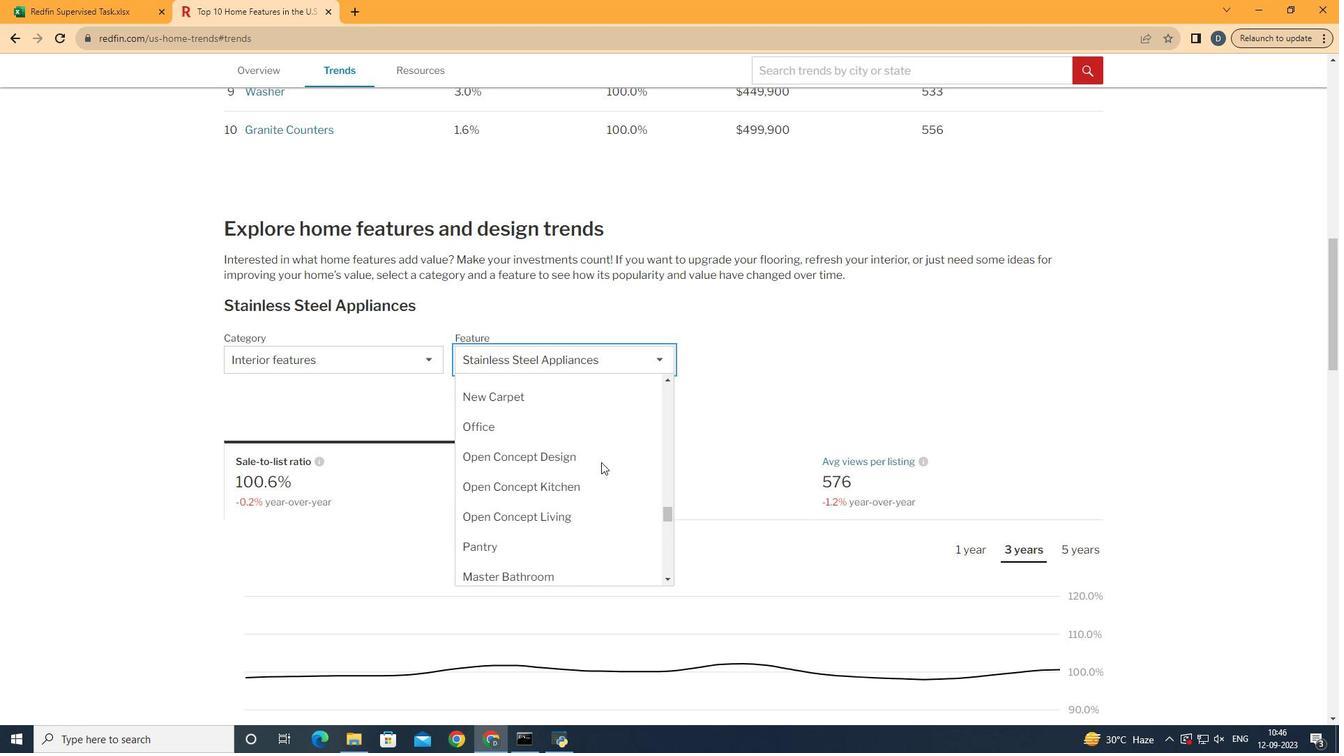 
Action: Mouse scrolled (599, 463) with delta (0, 0)
Screenshot: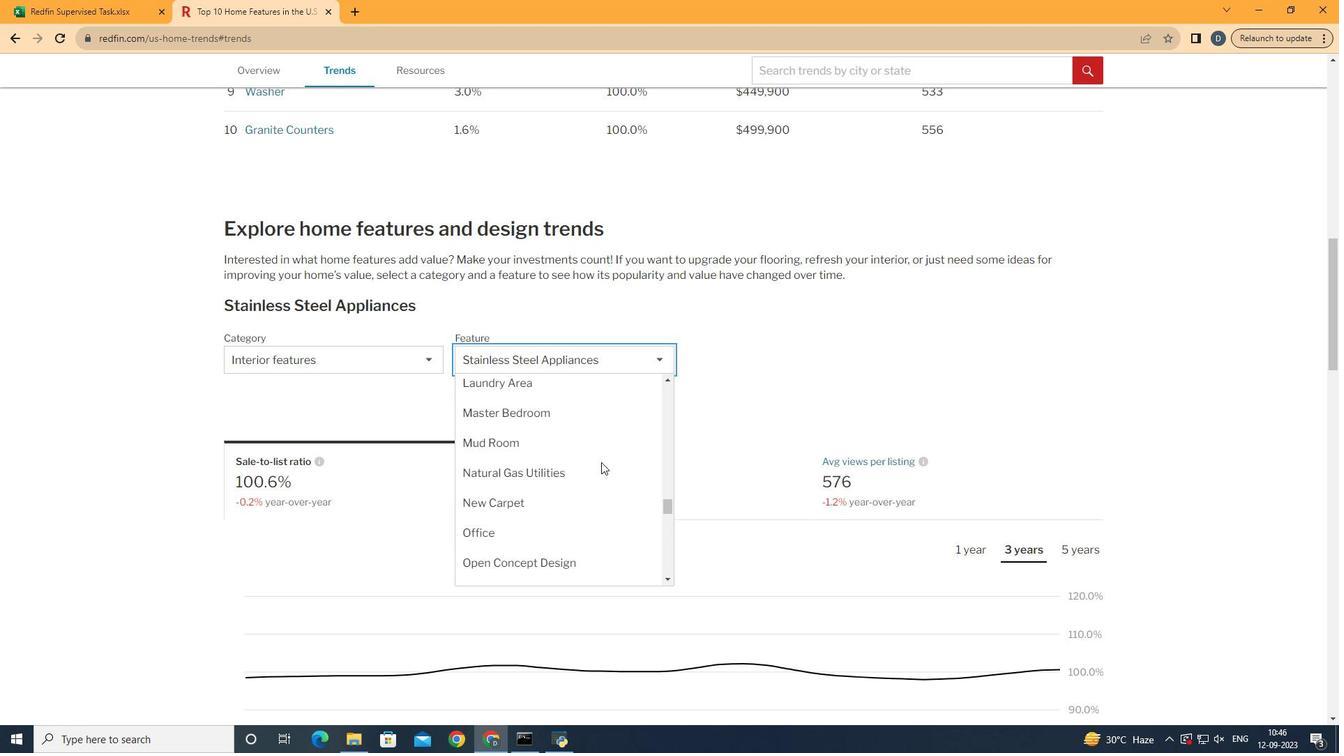 
Action: Mouse scrolled (599, 463) with delta (0, 0)
Screenshot: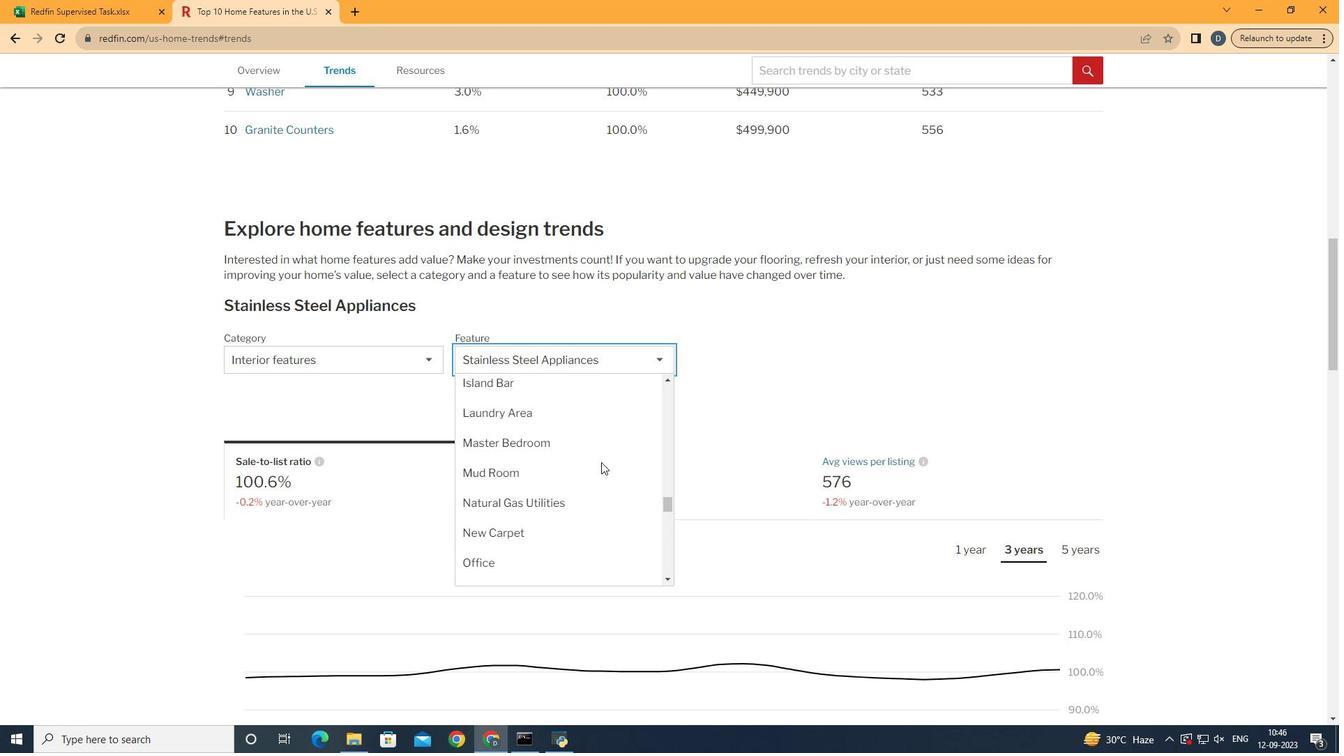 
Action: Mouse scrolled (599, 463) with delta (0, 0)
Screenshot: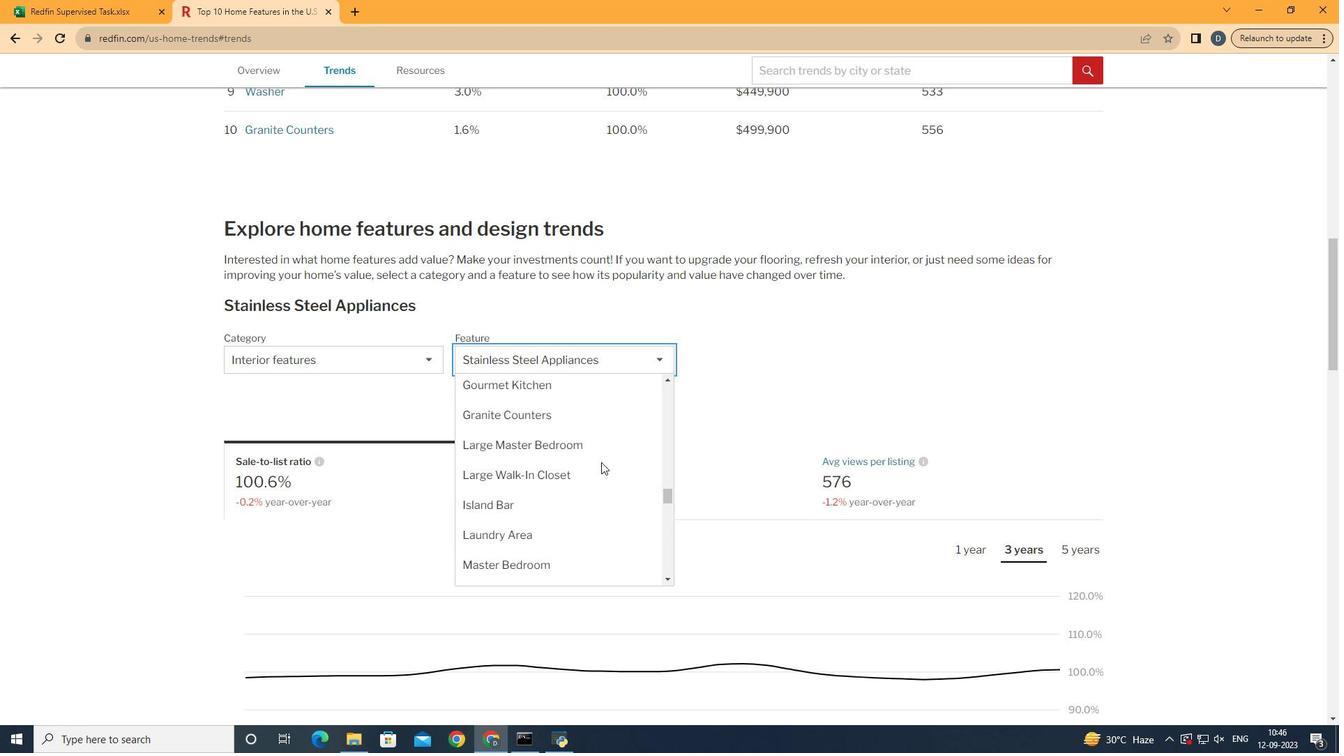 
Action: Mouse scrolled (599, 463) with delta (0, 0)
Screenshot: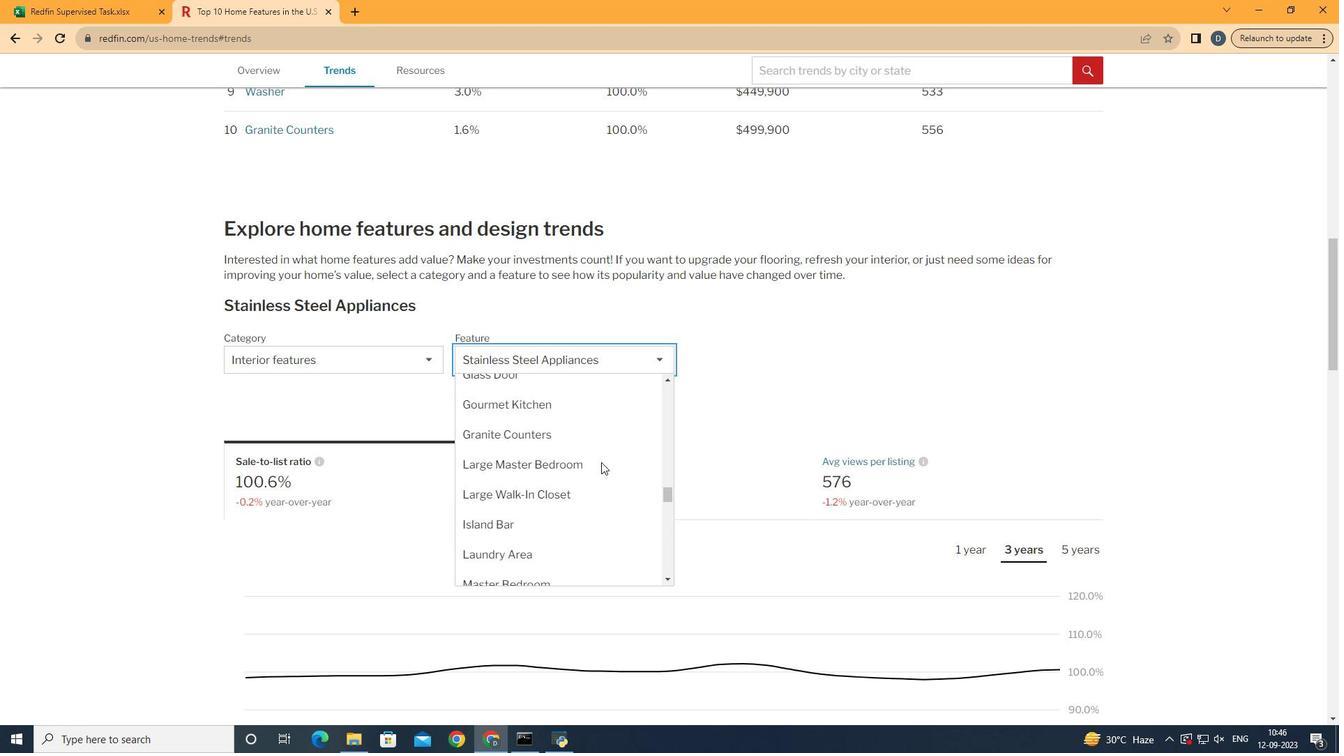 
Action: Mouse scrolled (599, 463) with delta (0, 0)
Screenshot: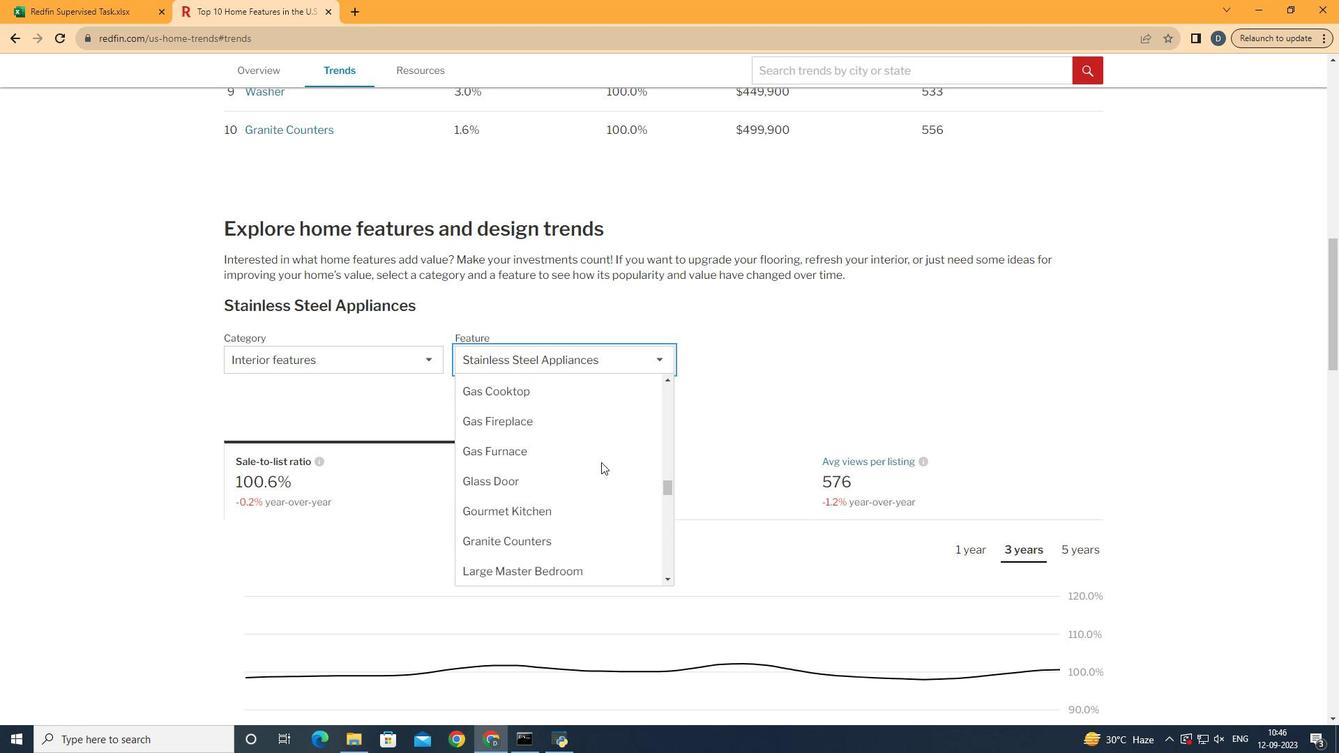 
Action: Mouse scrolled (599, 463) with delta (0, 0)
Screenshot: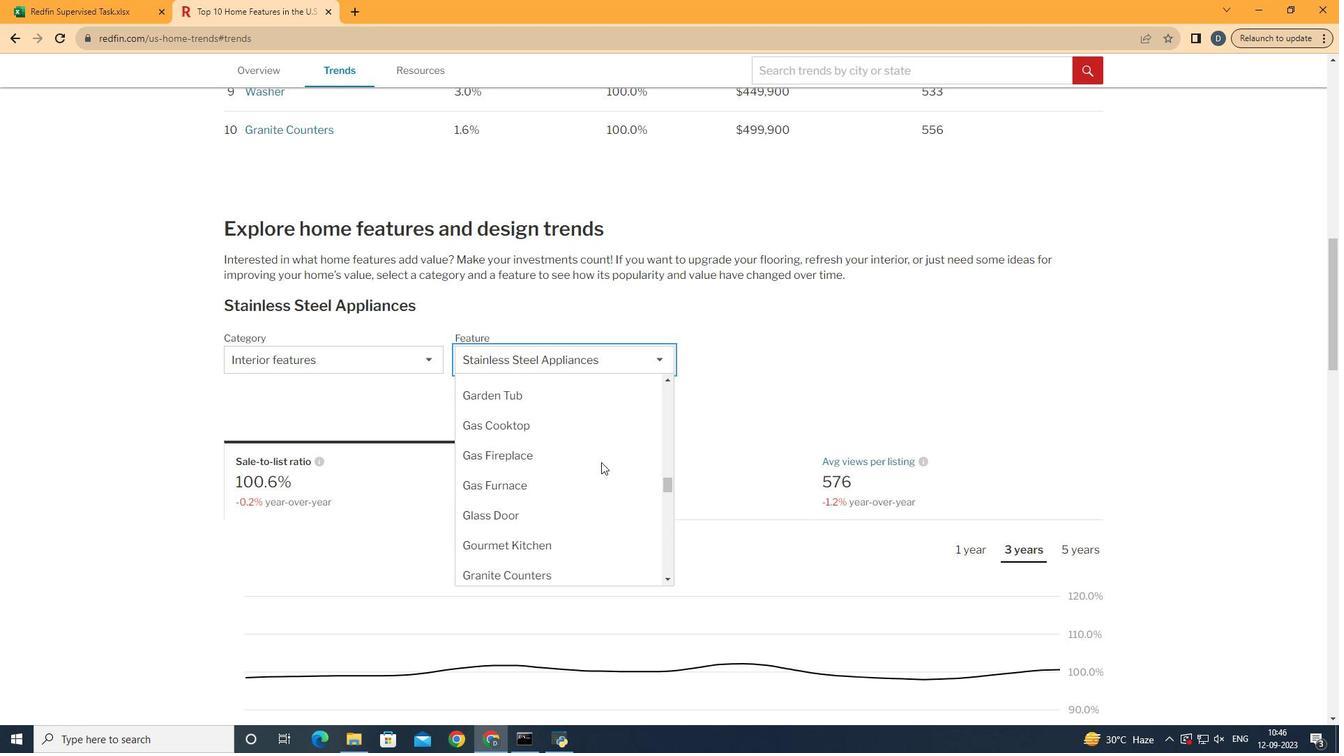 
Action: Mouse scrolled (599, 463) with delta (0, 0)
Screenshot: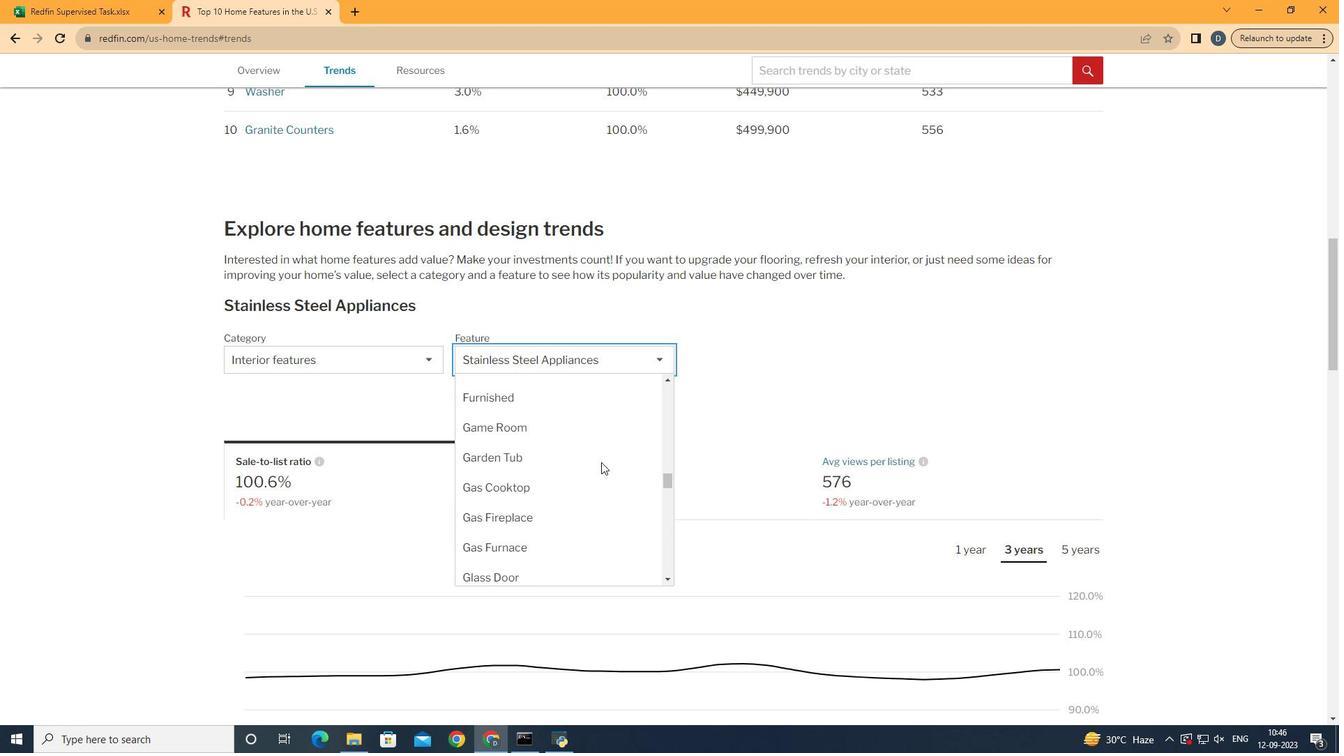
Action: Mouse scrolled (599, 463) with delta (0, 0)
Screenshot: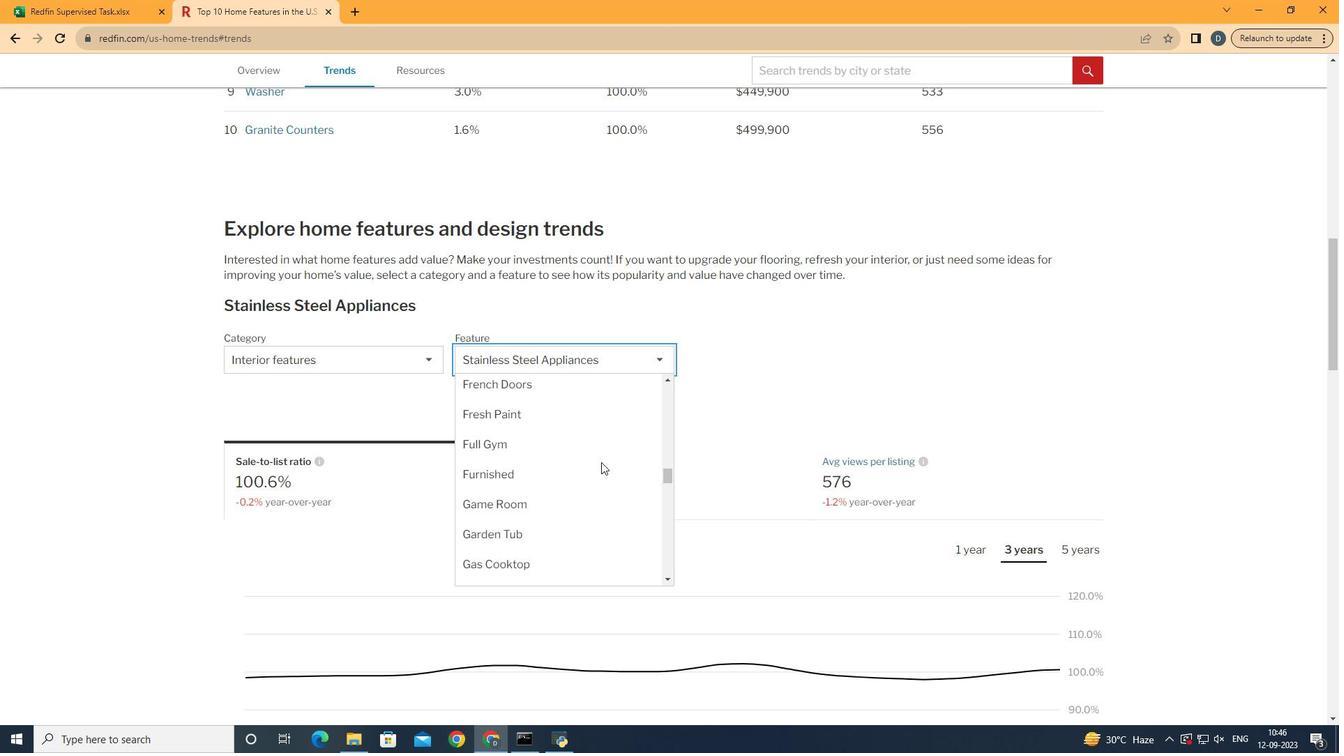 
Action: Mouse moved to (600, 422)
Screenshot: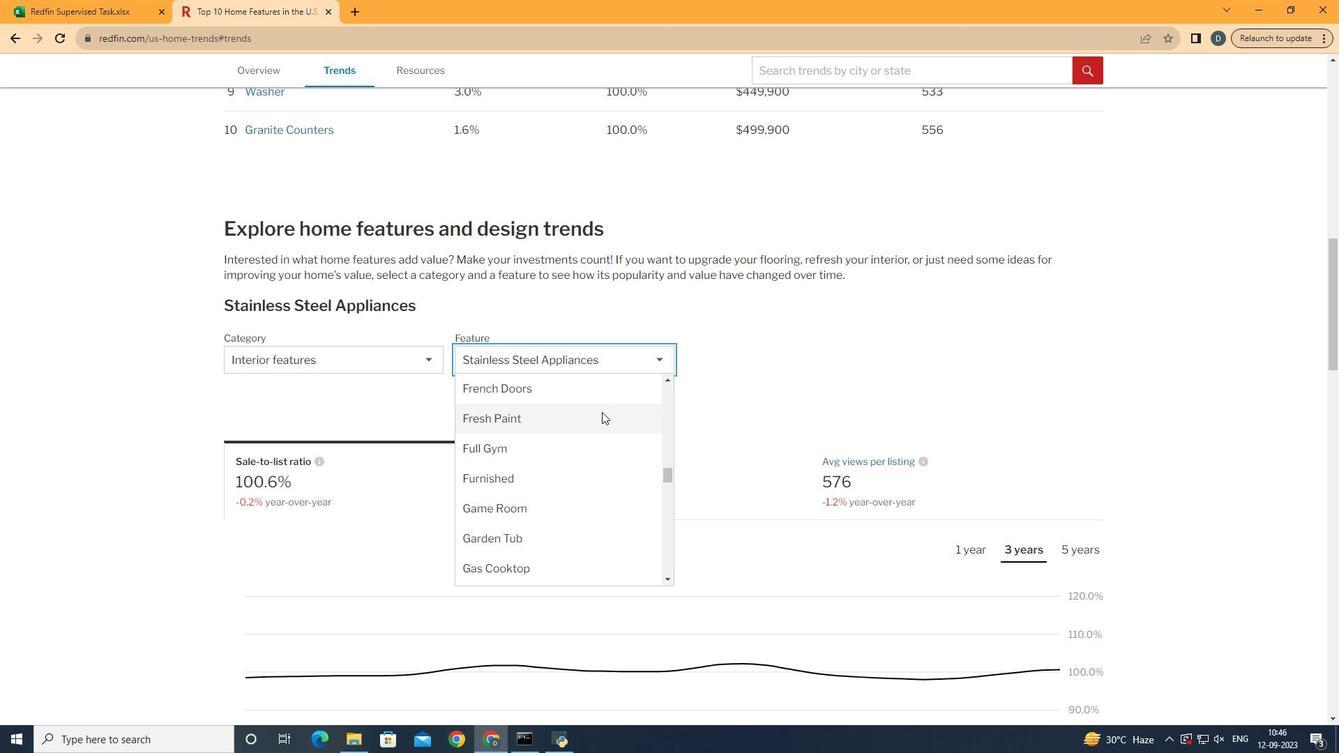 
Action: Mouse pressed left at (600, 422)
Screenshot: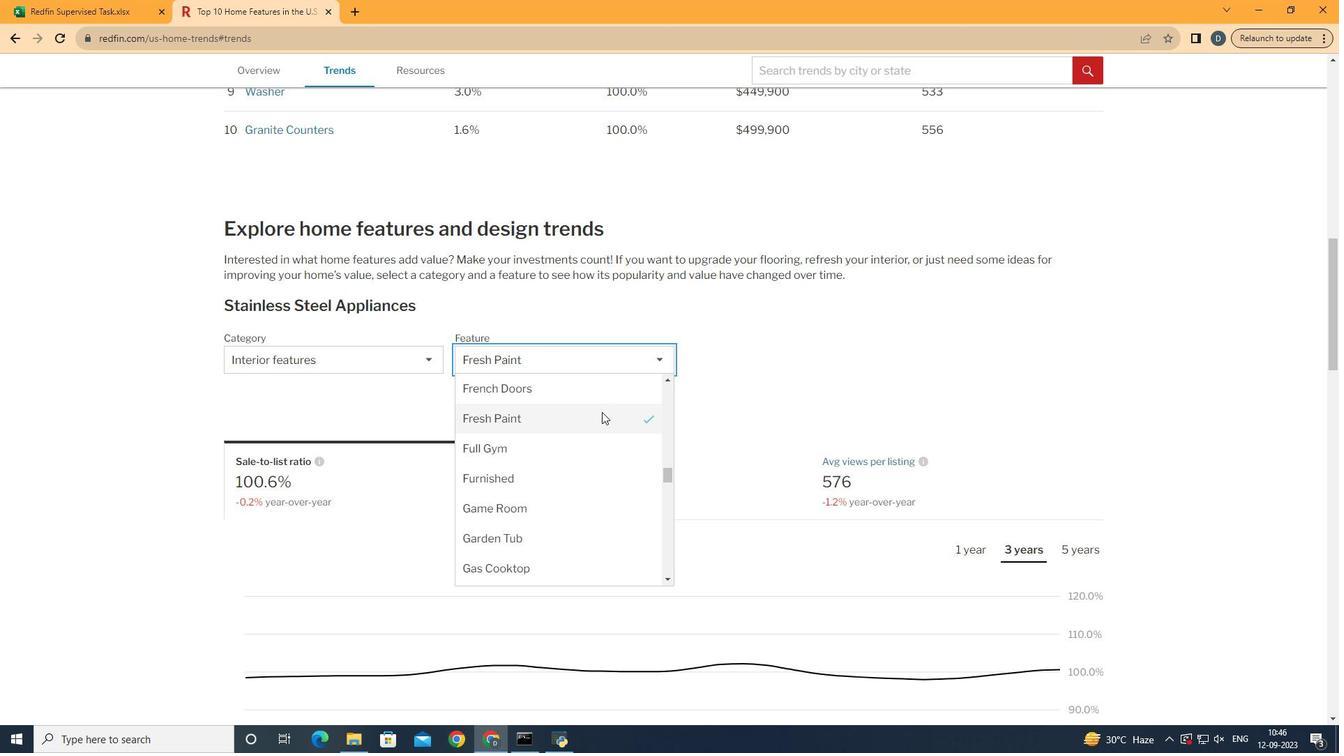 
Action: Mouse moved to (429, 491)
Screenshot: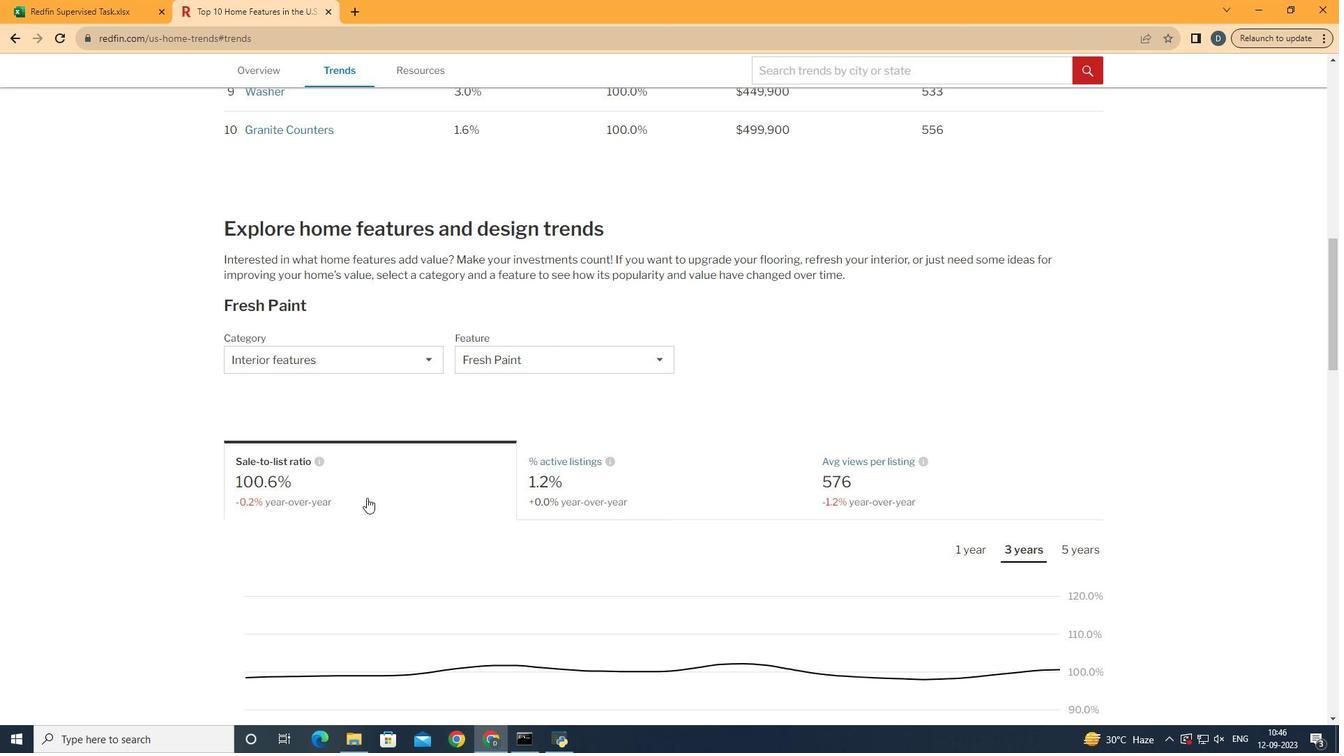 
Action: Mouse pressed left at (429, 491)
Screenshot: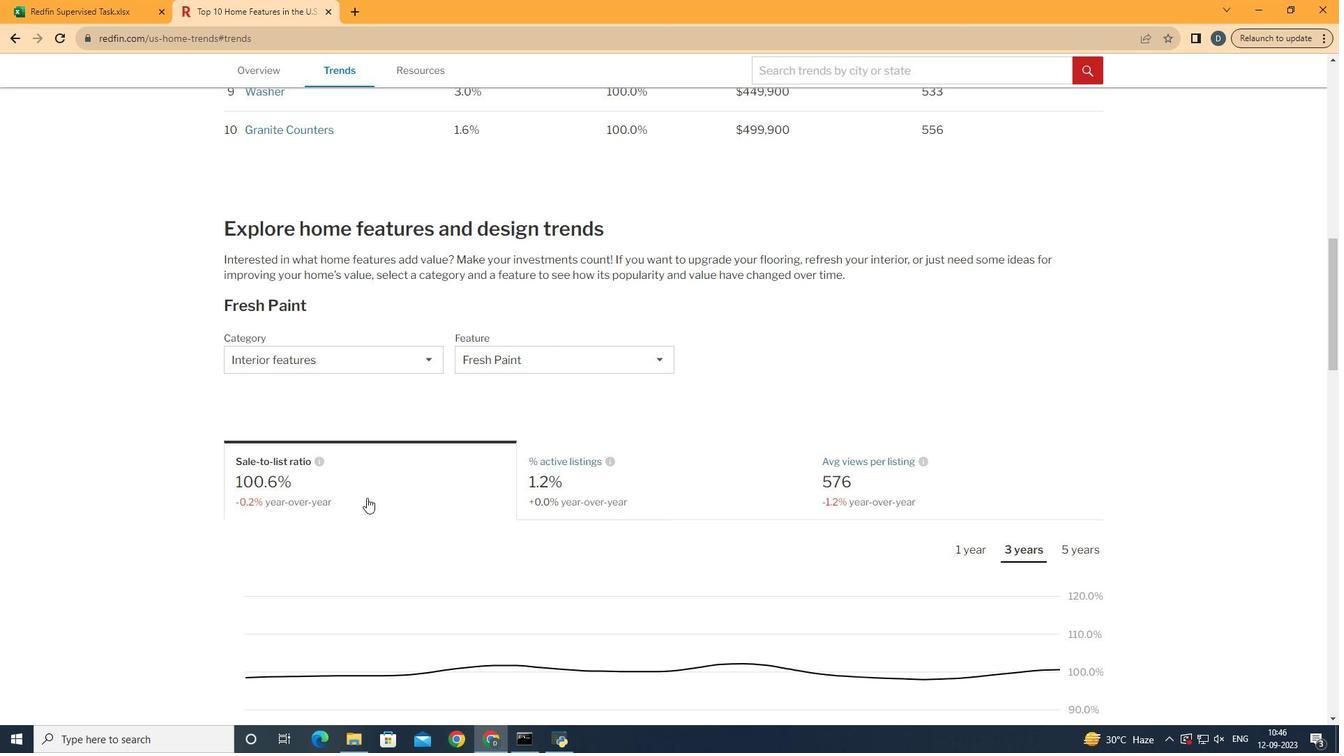 
Action: Mouse moved to (429, 491)
Screenshot: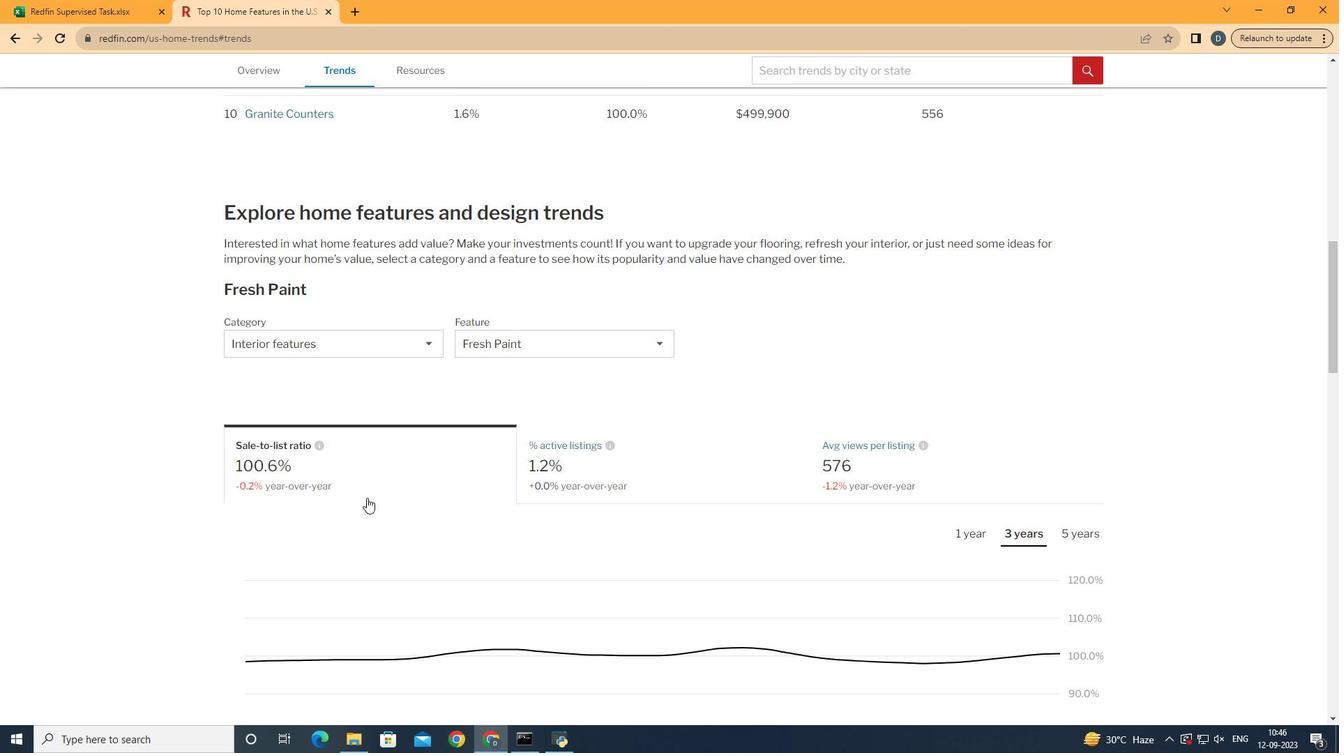 
Action: Mouse scrolled (429, 490) with delta (0, 0)
Screenshot: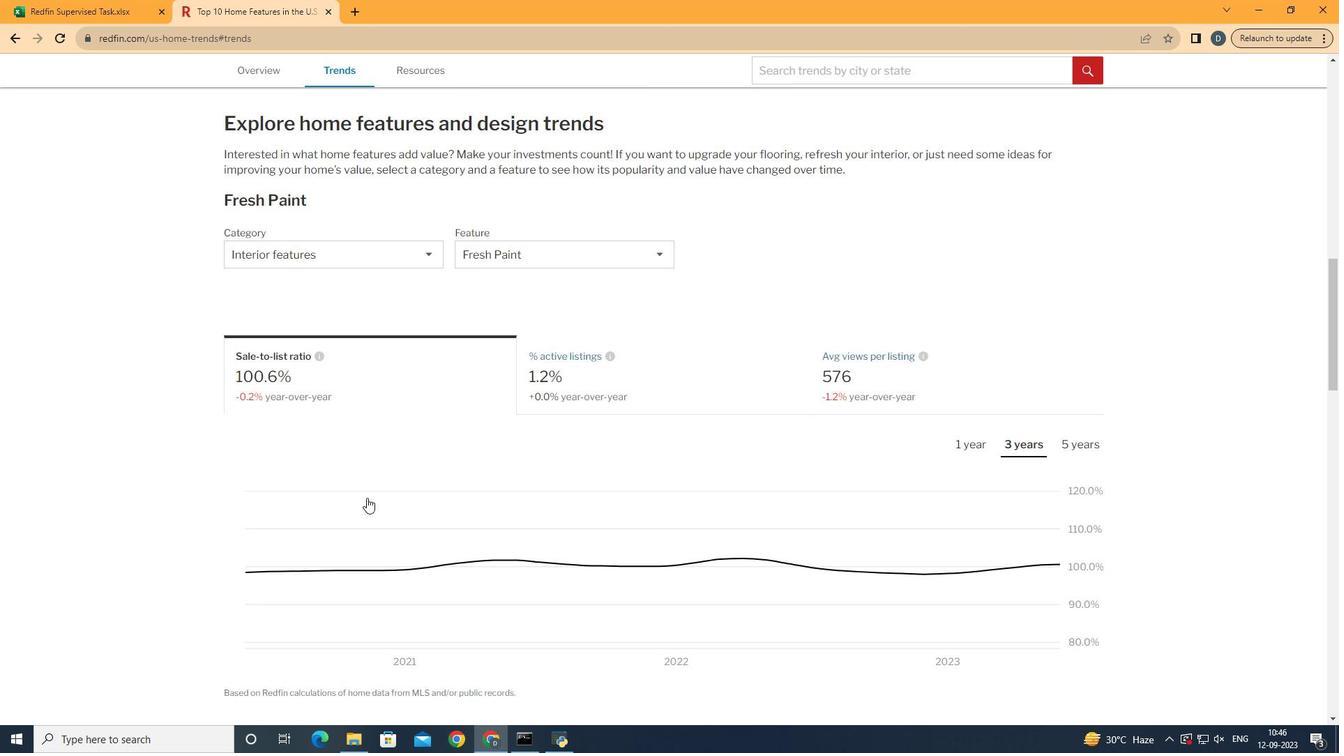 
Action: Mouse scrolled (429, 490) with delta (0, 0)
Screenshot: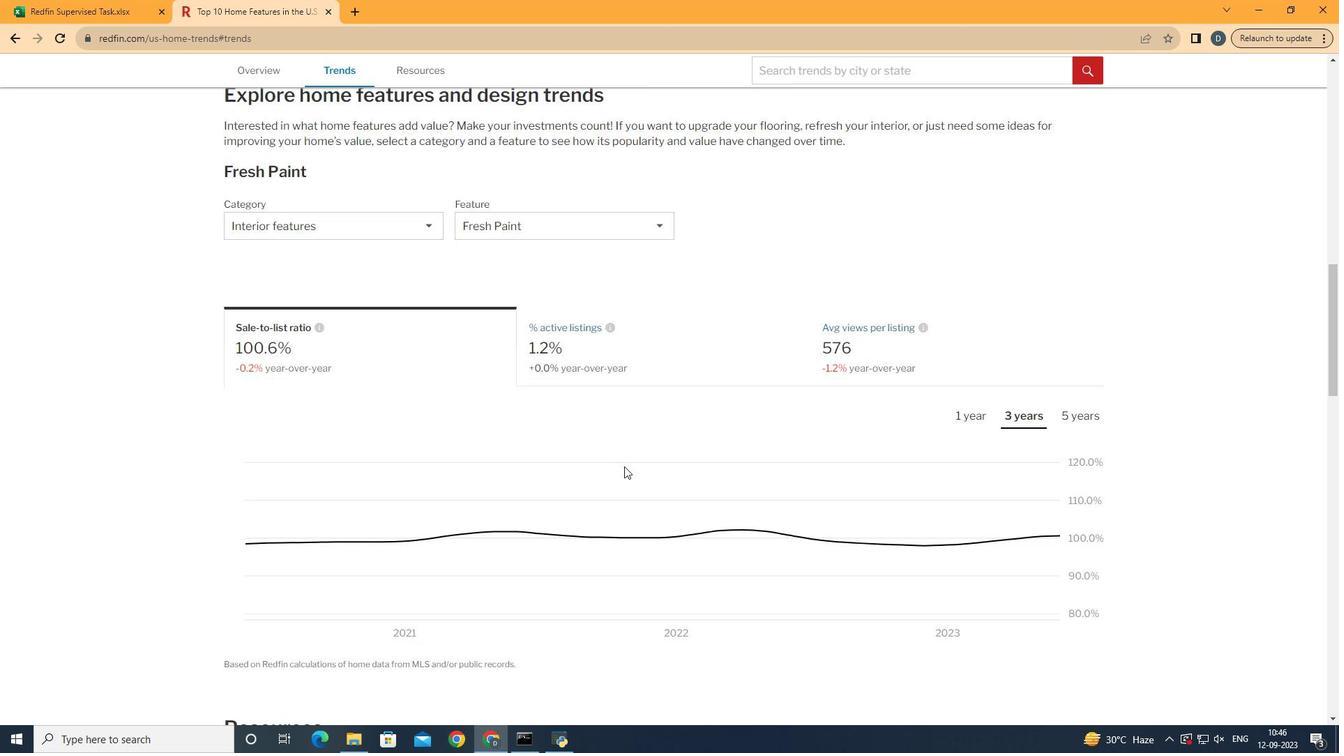 
Action: Mouse moved to (867, 424)
Screenshot: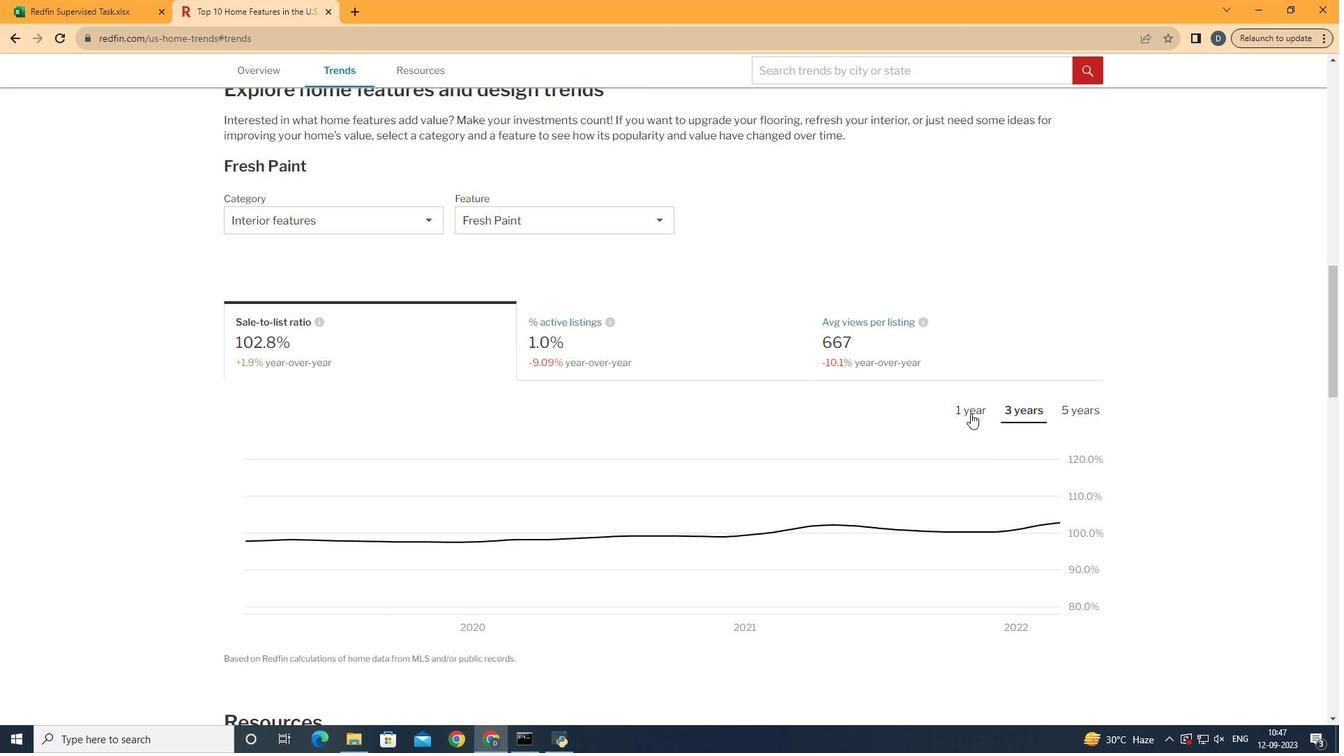 
Action: Mouse pressed left at (867, 424)
Screenshot: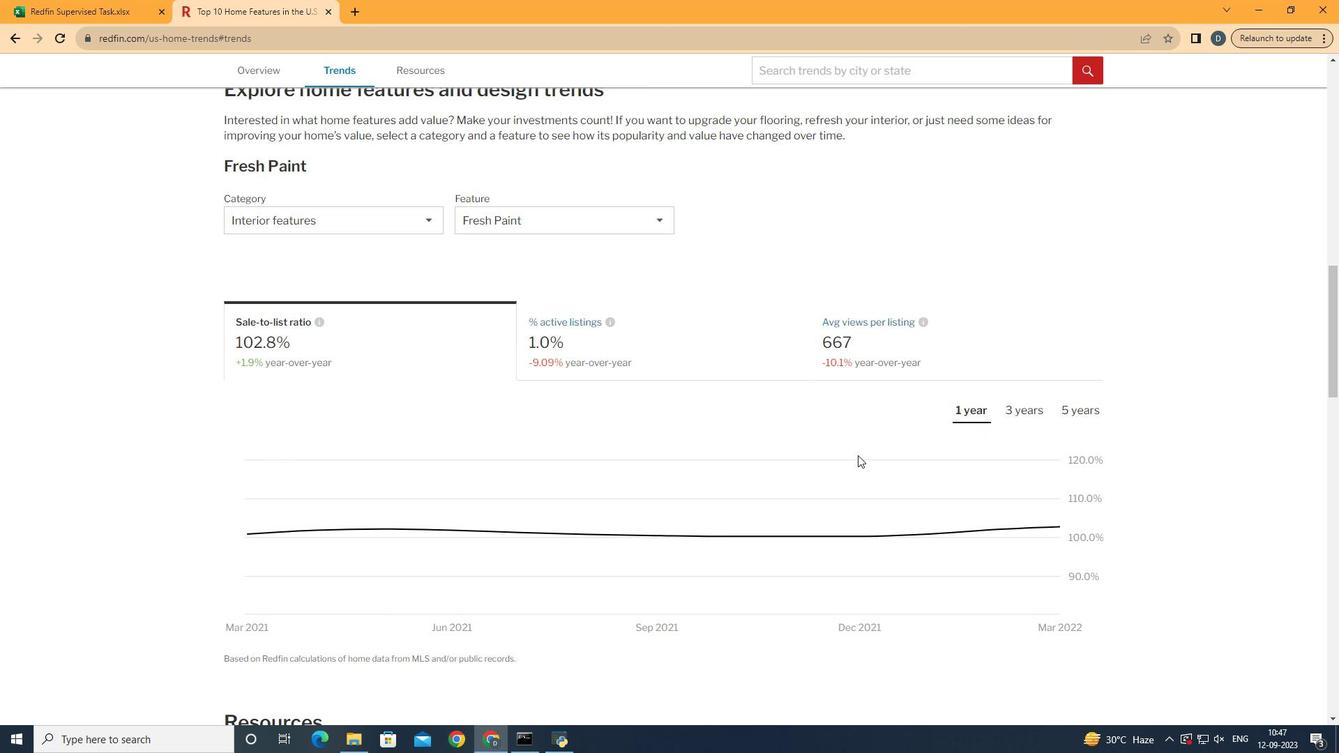 
Action: Mouse moved to (917, 510)
Screenshot: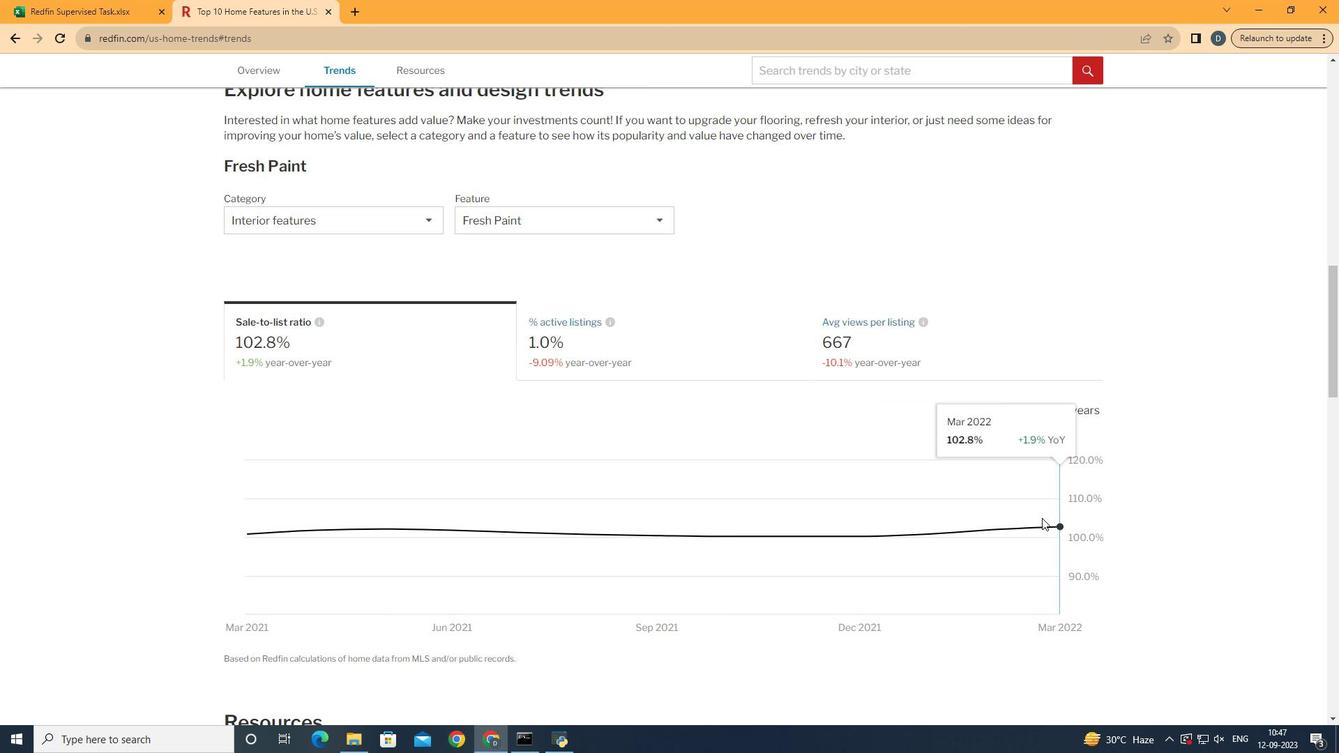 
